 Task: Change  the formatting of the data to Which is  Less than 5, In conditional formating, put the option 'Green Fill with Dark Green Text. . 'In the sheet   Inspire Sales   book
Action: Mouse moved to (143, 61)
Screenshot: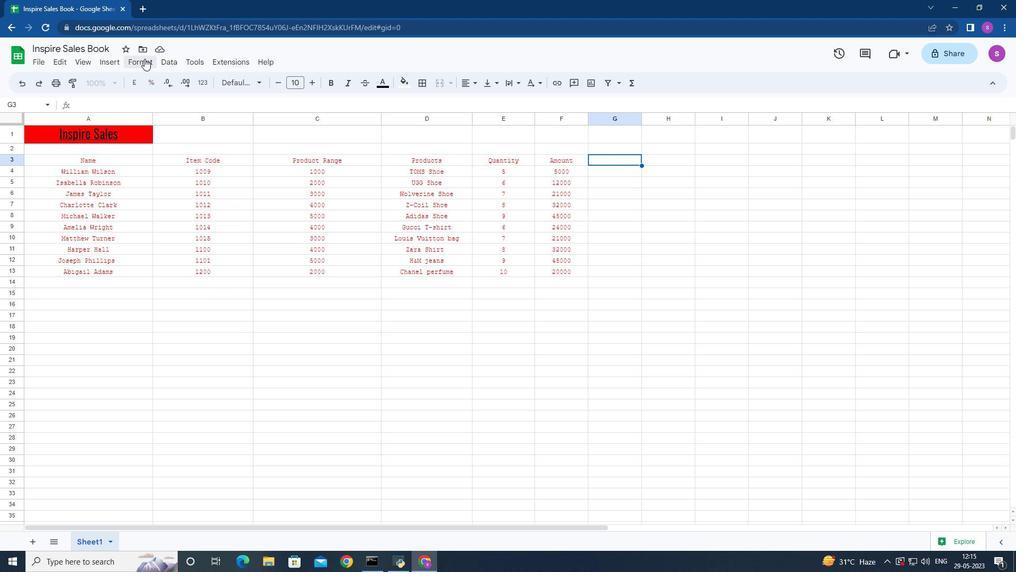 
Action: Mouse pressed left at (143, 61)
Screenshot: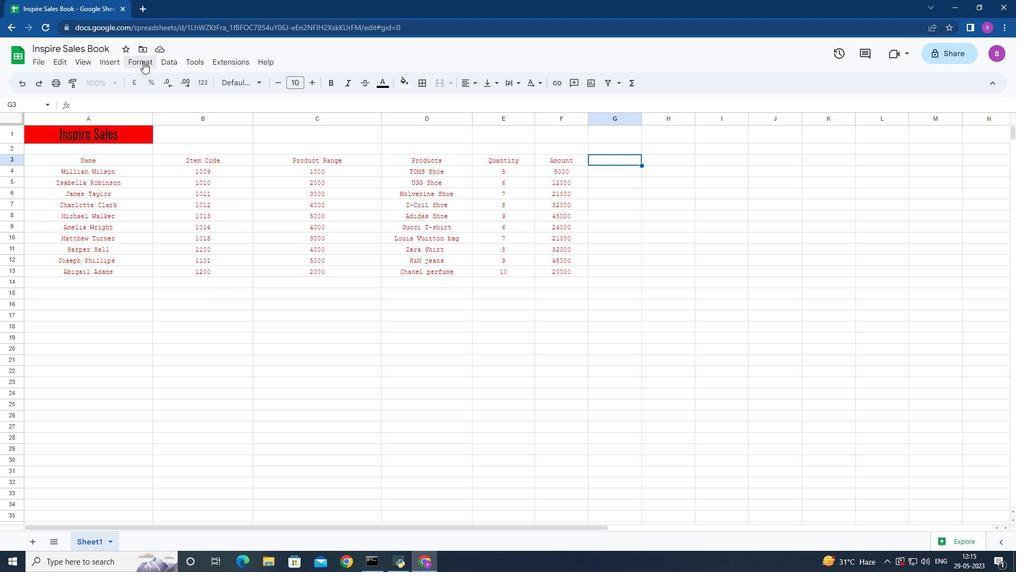 
Action: Mouse moved to (217, 238)
Screenshot: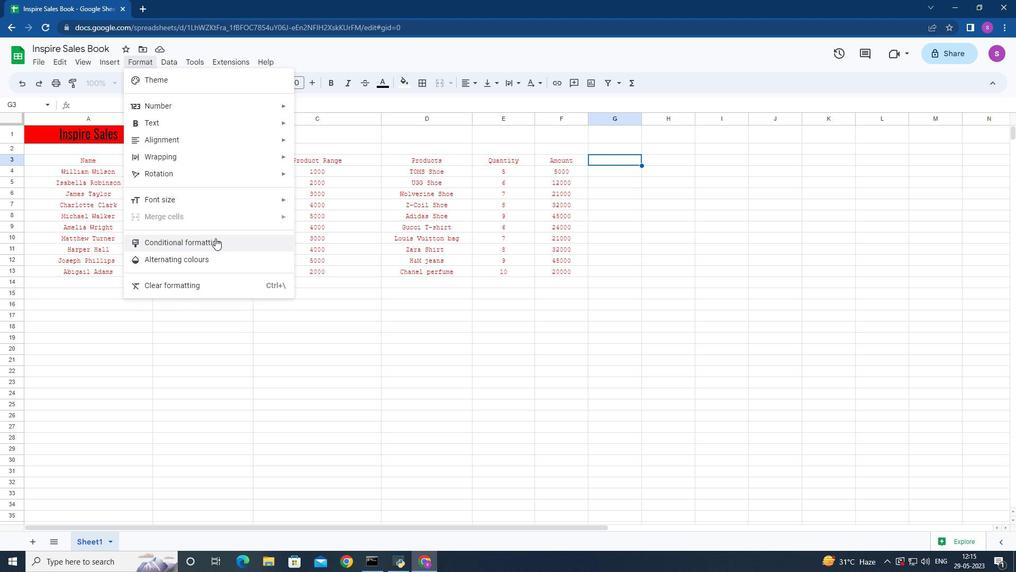 
Action: Mouse pressed left at (217, 238)
Screenshot: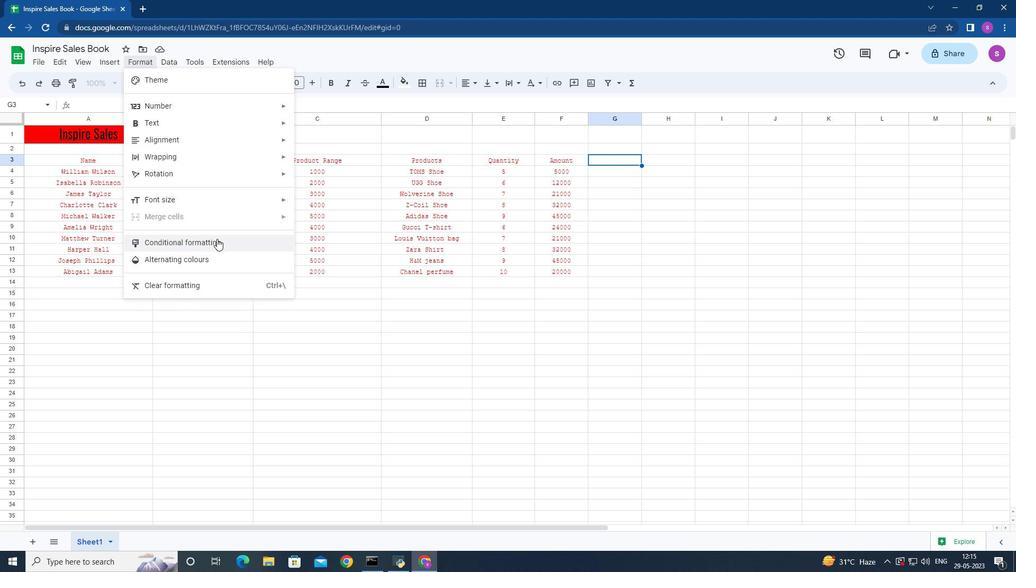 
Action: Mouse moved to (930, 118)
Screenshot: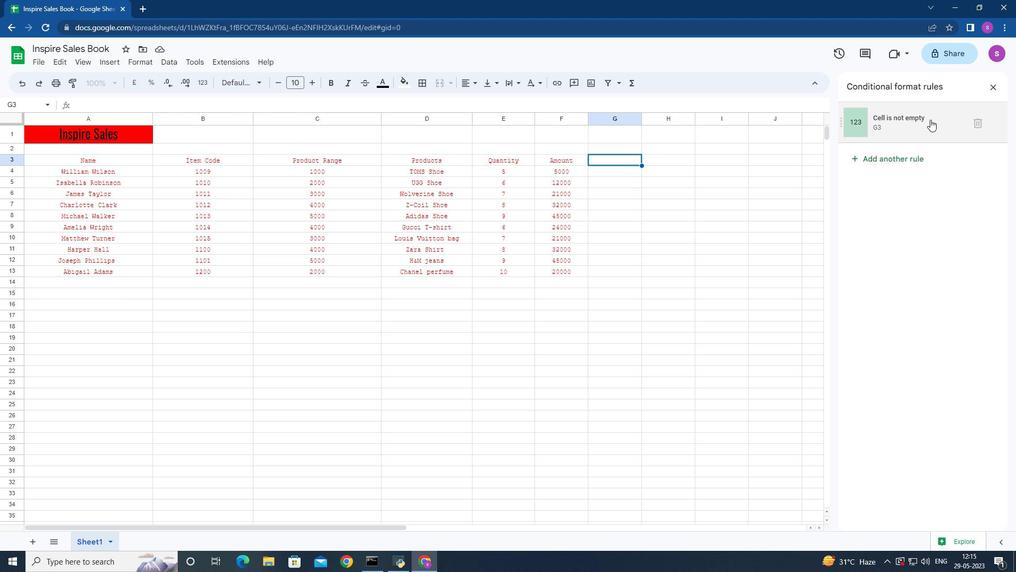
Action: Mouse pressed left at (930, 118)
Screenshot: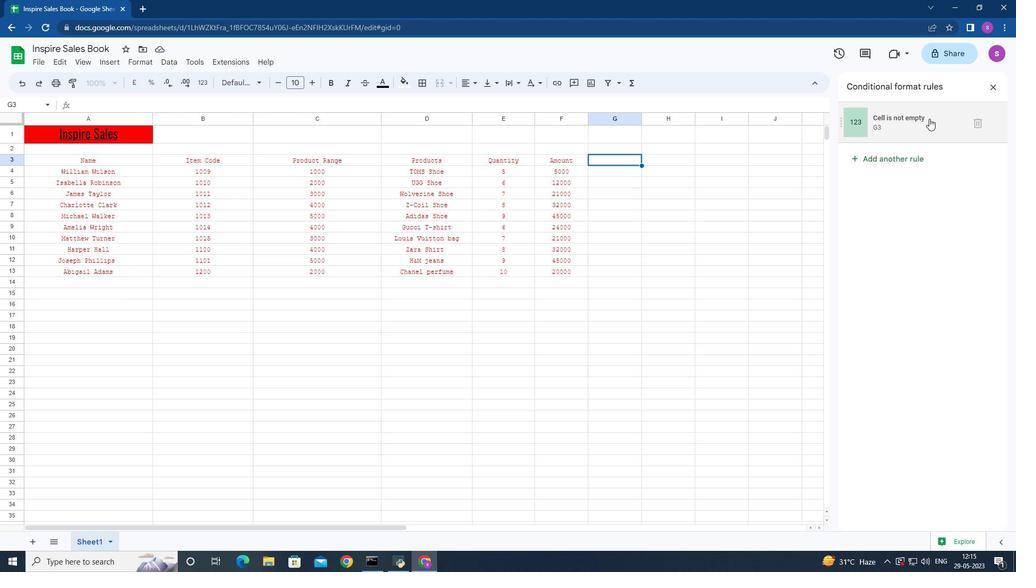 
Action: Mouse moved to (989, 225)
Screenshot: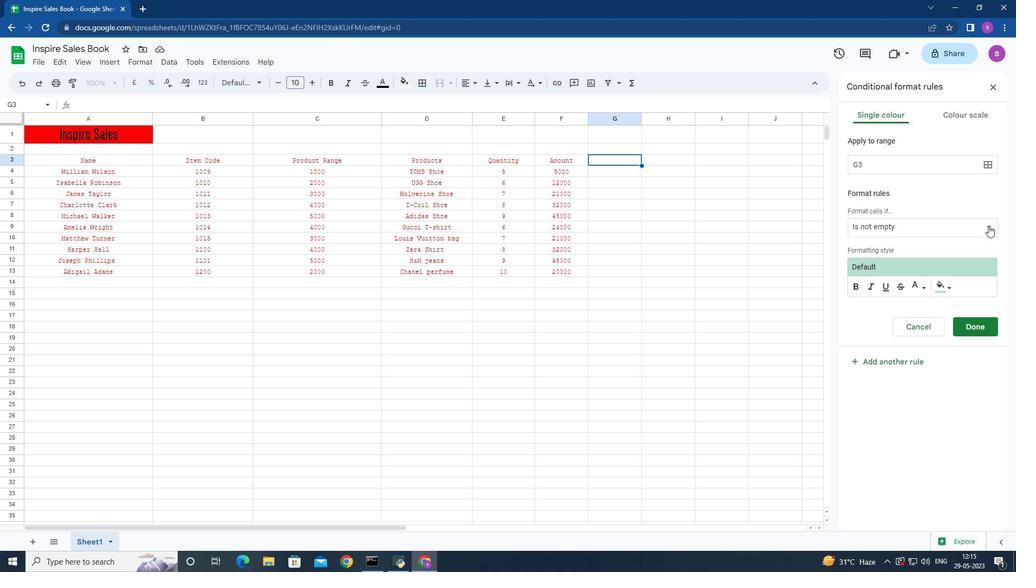 
Action: Mouse pressed left at (989, 225)
Screenshot: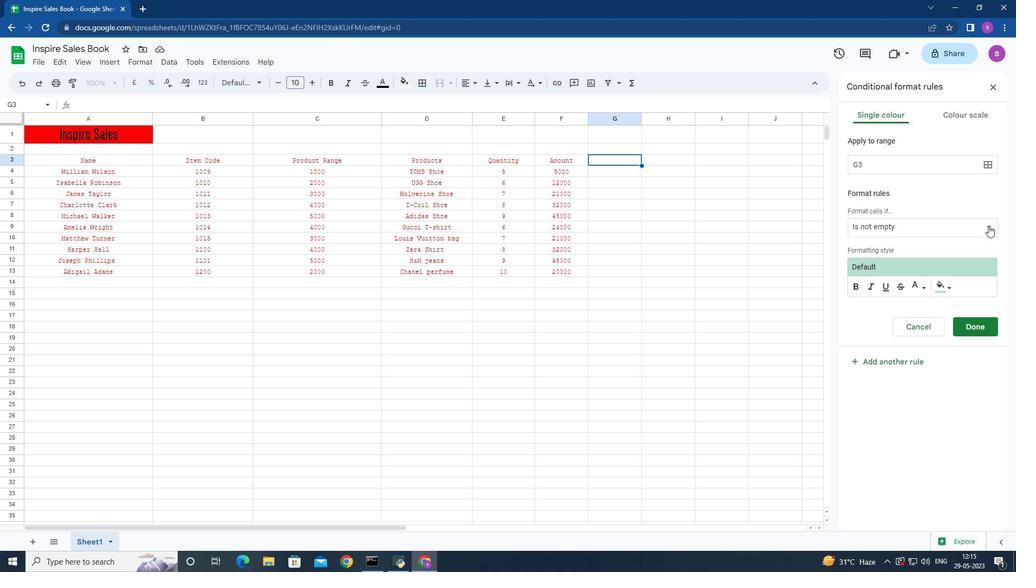 
Action: Mouse moved to (921, 429)
Screenshot: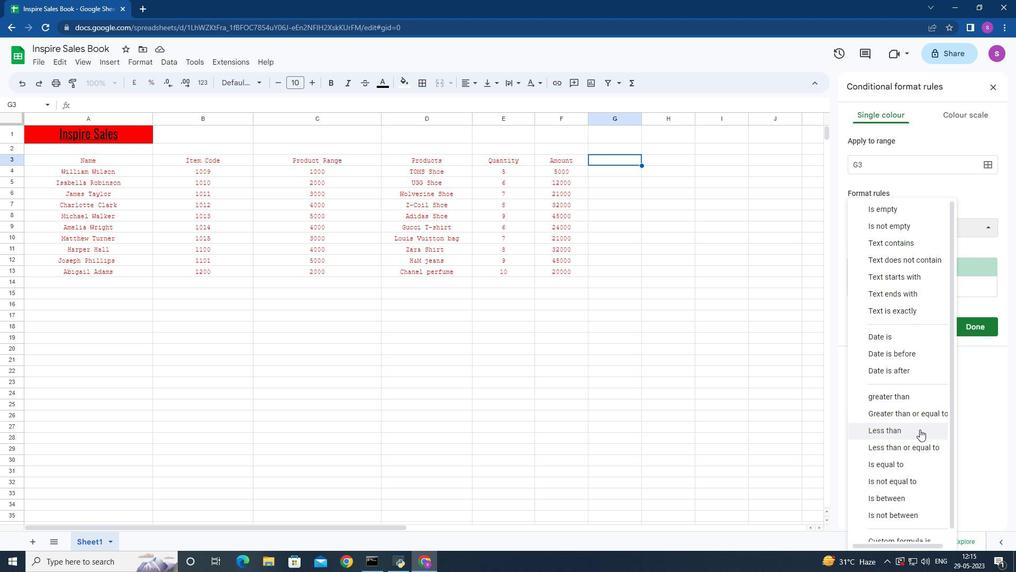 
Action: Mouse pressed left at (921, 429)
Screenshot: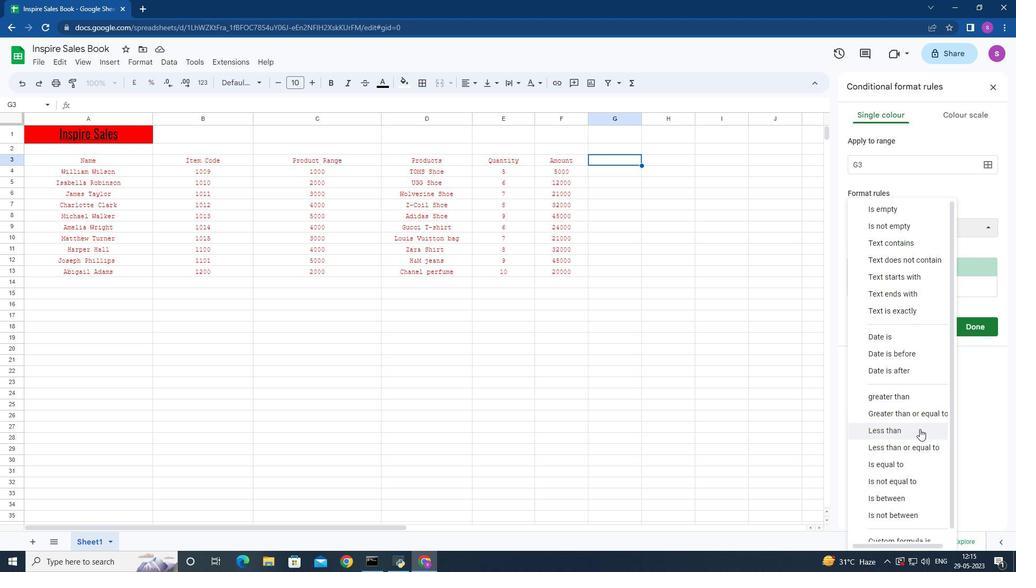 
Action: Mouse moved to (888, 252)
Screenshot: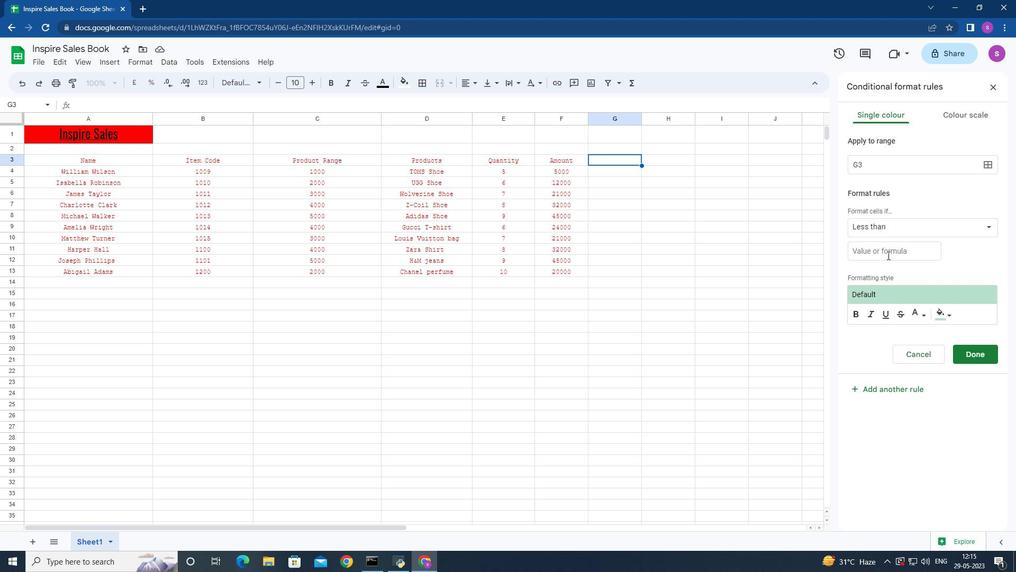 
Action: Mouse pressed left at (888, 252)
Screenshot: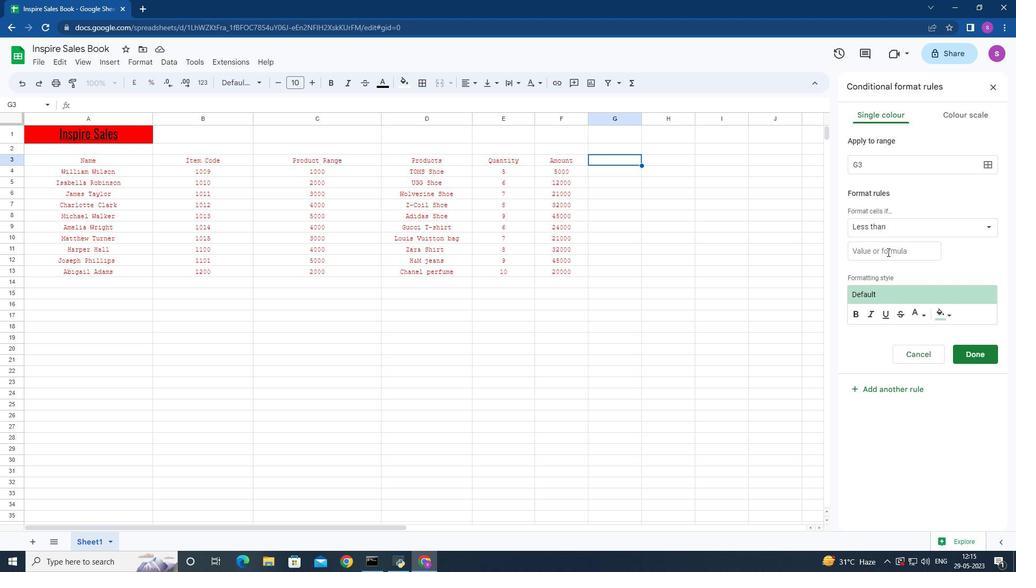 
Action: Key pressed 5
Screenshot: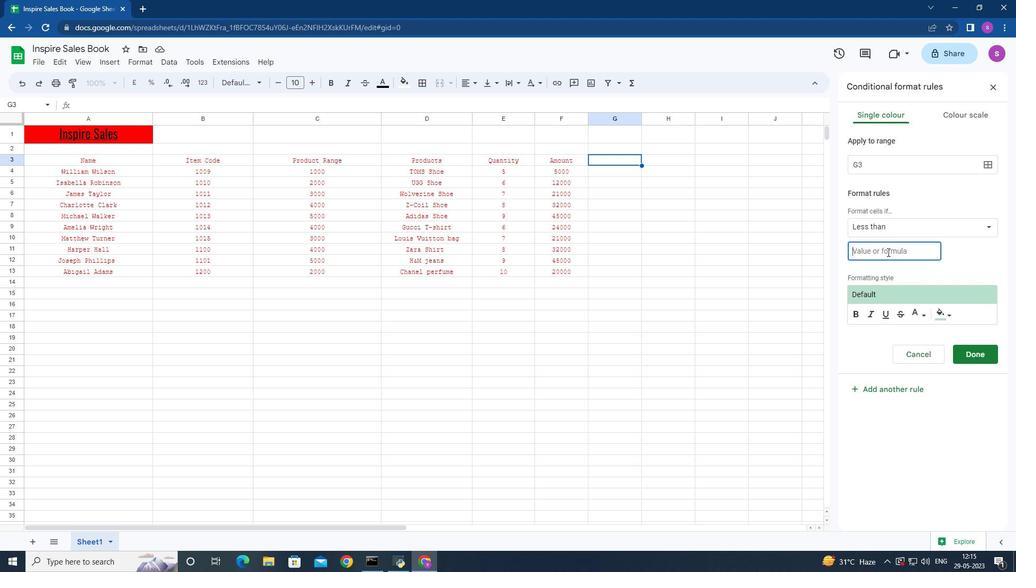 
Action: Mouse moved to (948, 314)
Screenshot: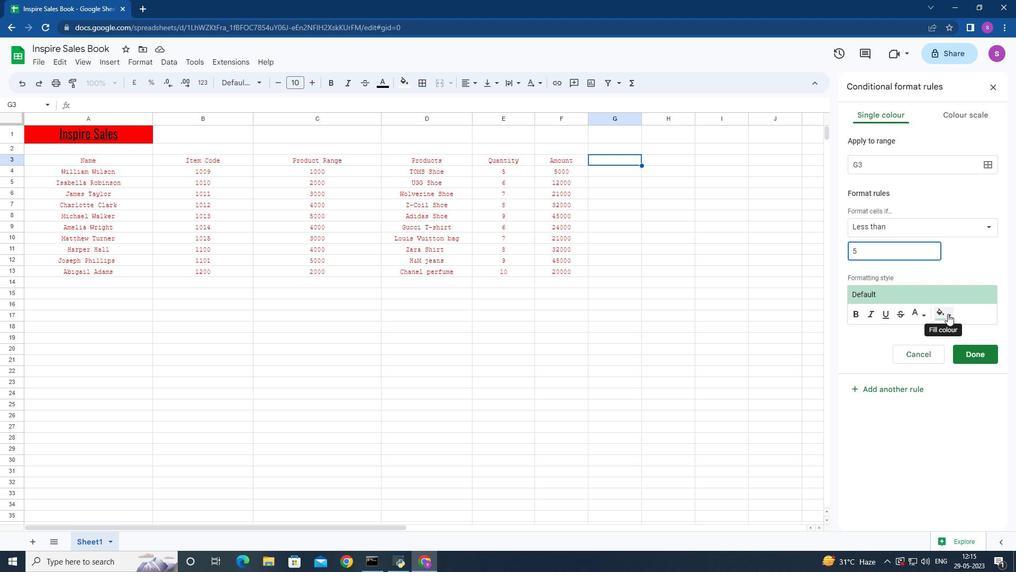 
Action: Mouse pressed left at (948, 314)
Screenshot: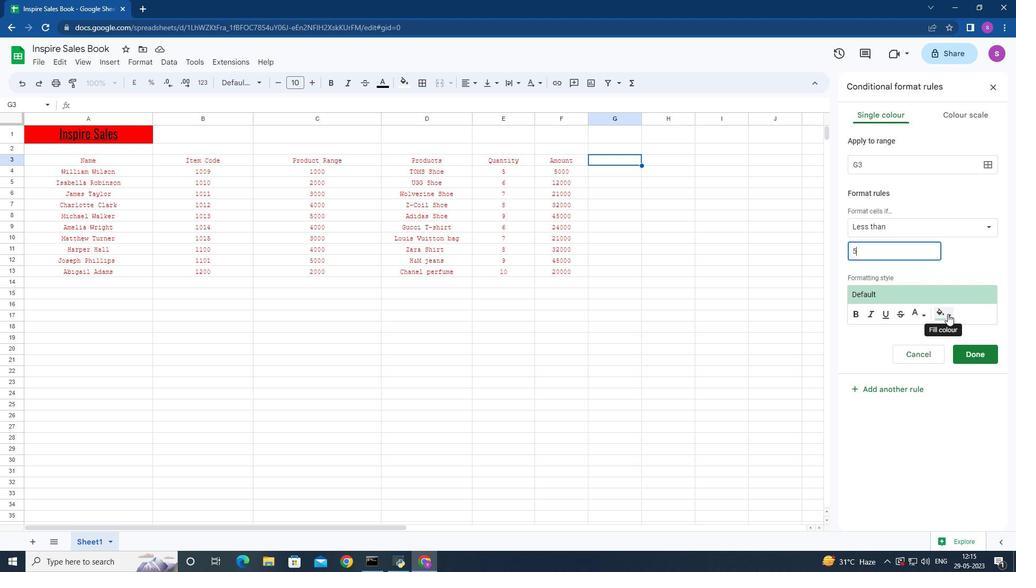 
Action: Mouse moved to (882, 407)
Screenshot: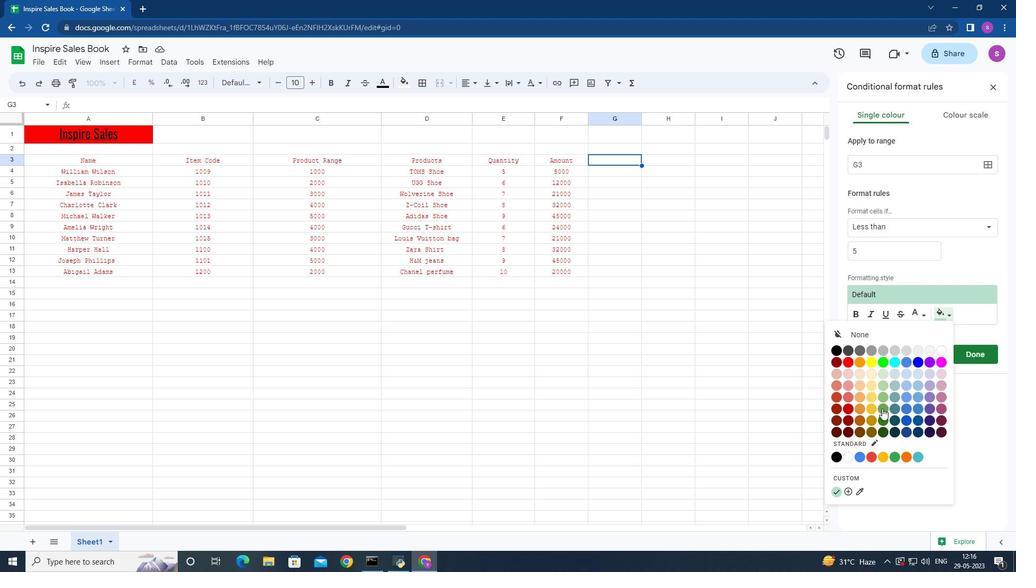 
Action: Mouse pressed left at (882, 407)
Screenshot: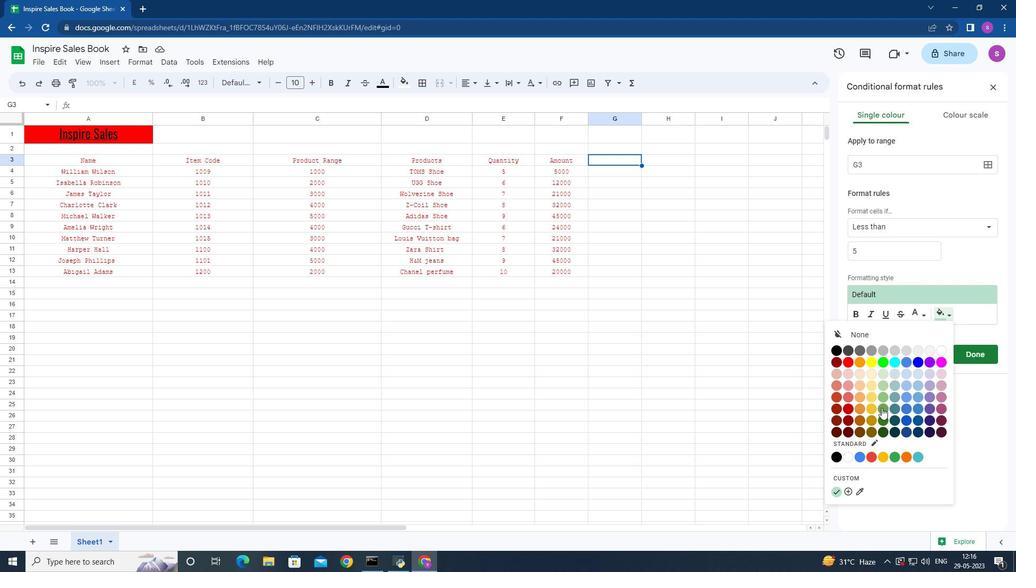 
Action: Mouse moved to (922, 316)
Screenshot: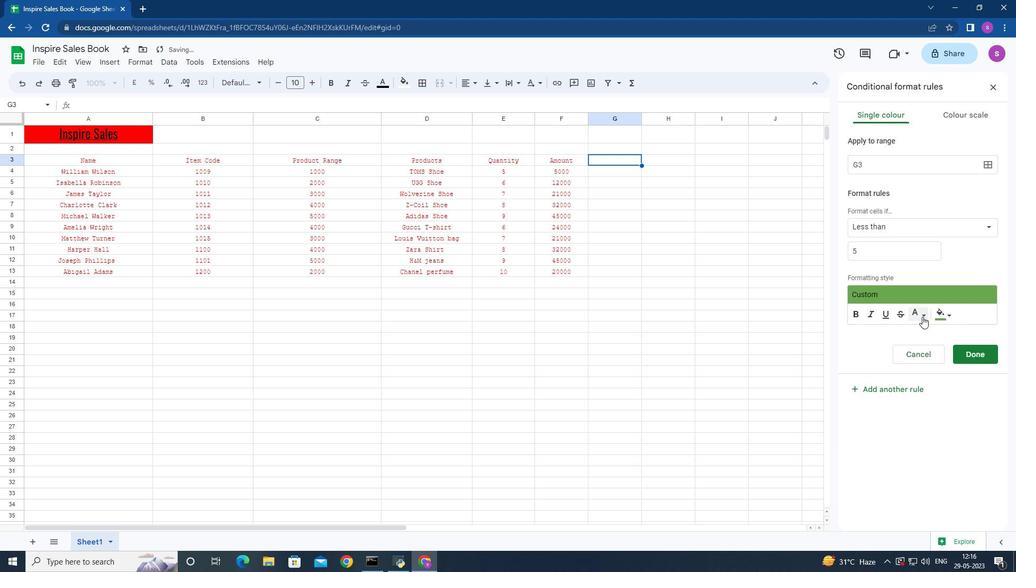 
Action: Mouse pressed left at (922, 316)
Screenshot: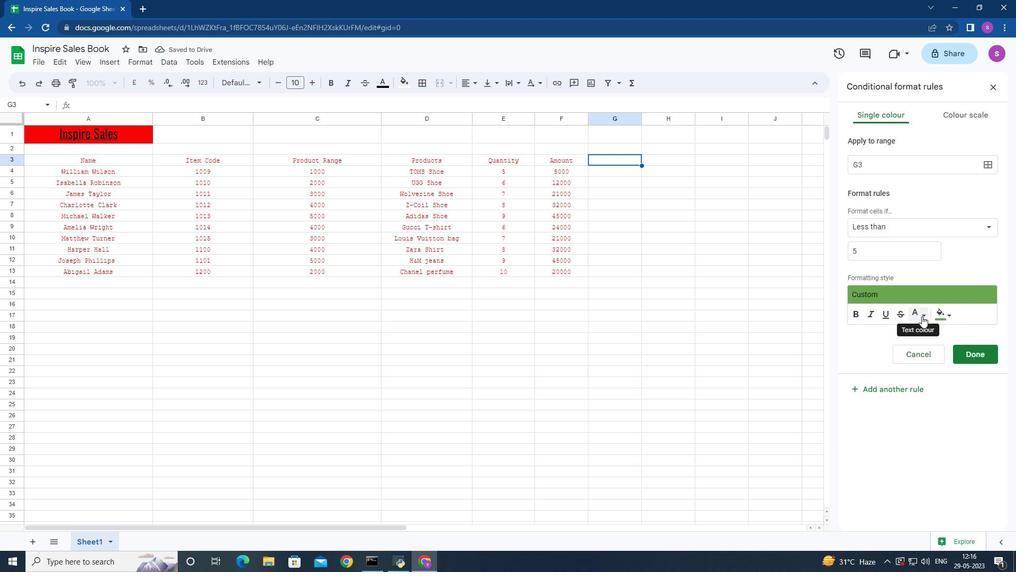 
Action: Mouse moved to (858, 430)
Screenshot: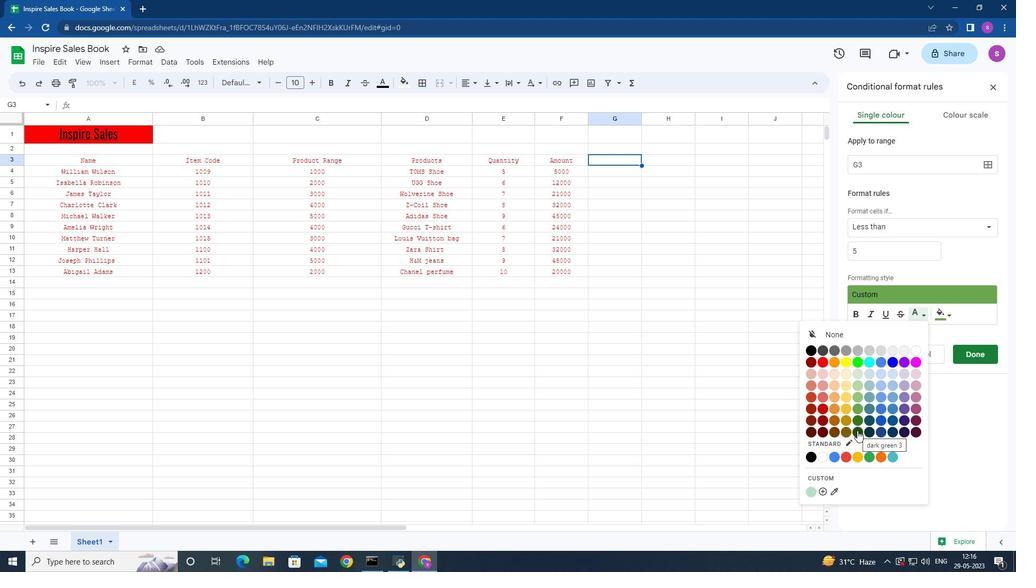 
Action: Mouse pressed left at (858, 430)
Screenshot: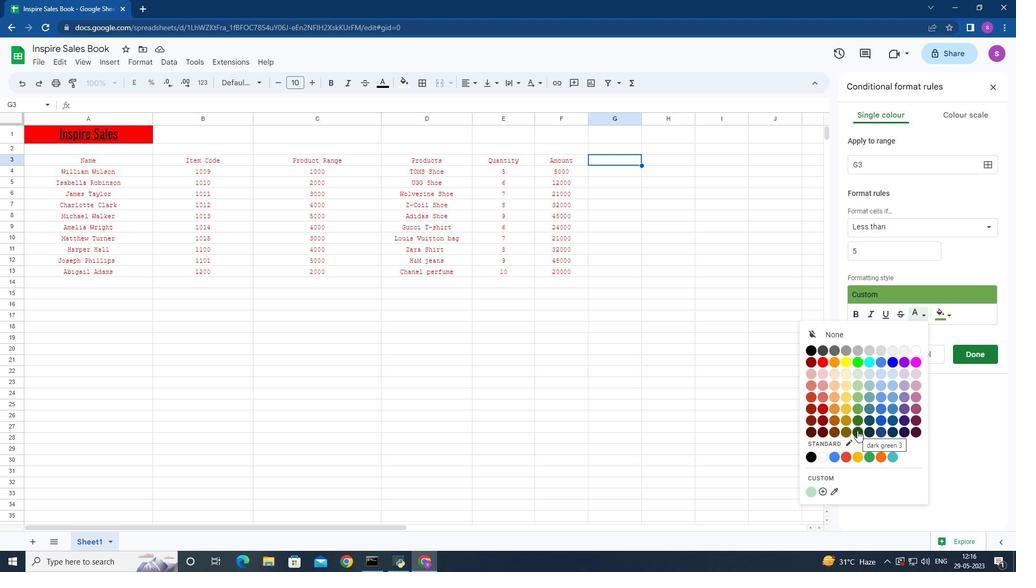 
Action: Mouse moved to (980, 351)
Screenshot: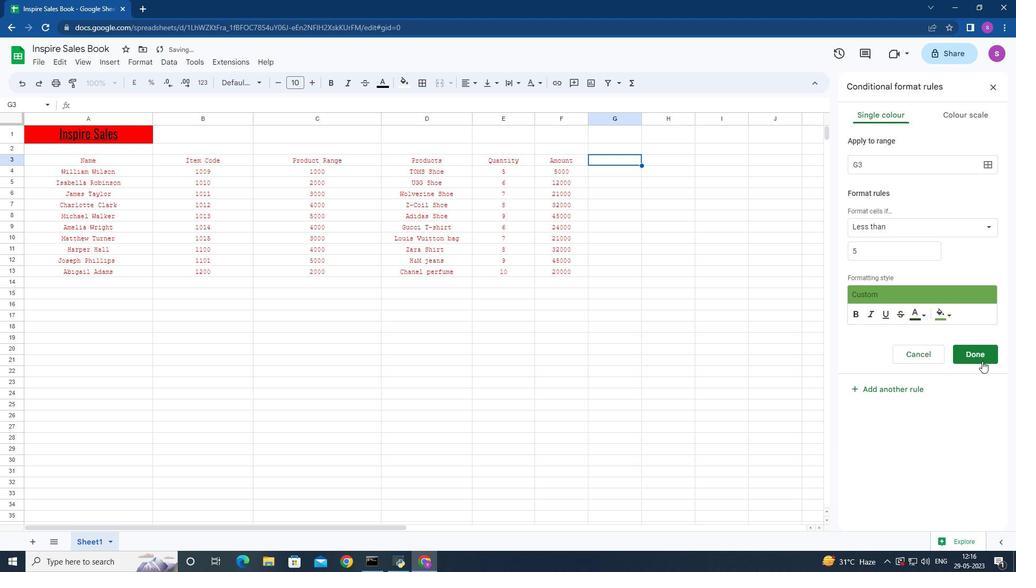 
Action: Mouse pressed left at (980, 351)
Screenshot: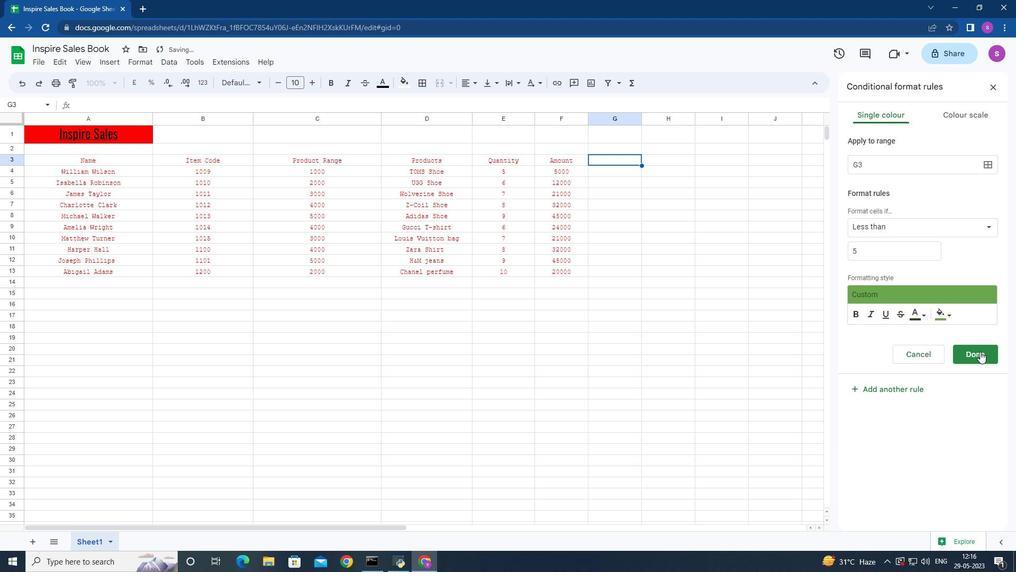 
Action: Mouse moved to (935, 123)
Screenshot: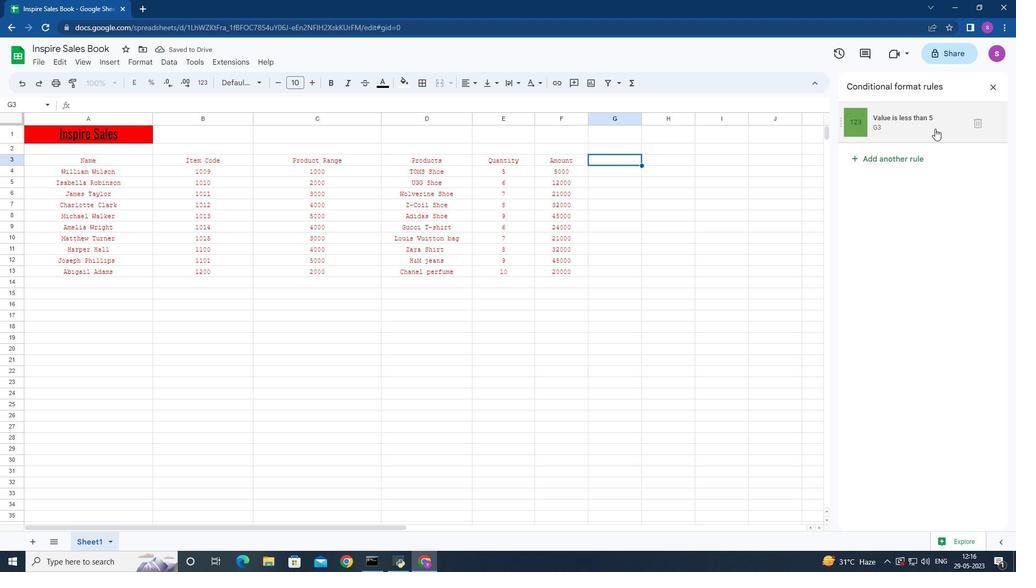
Action: Mouse pressed left at (935, 123)
Screenshot: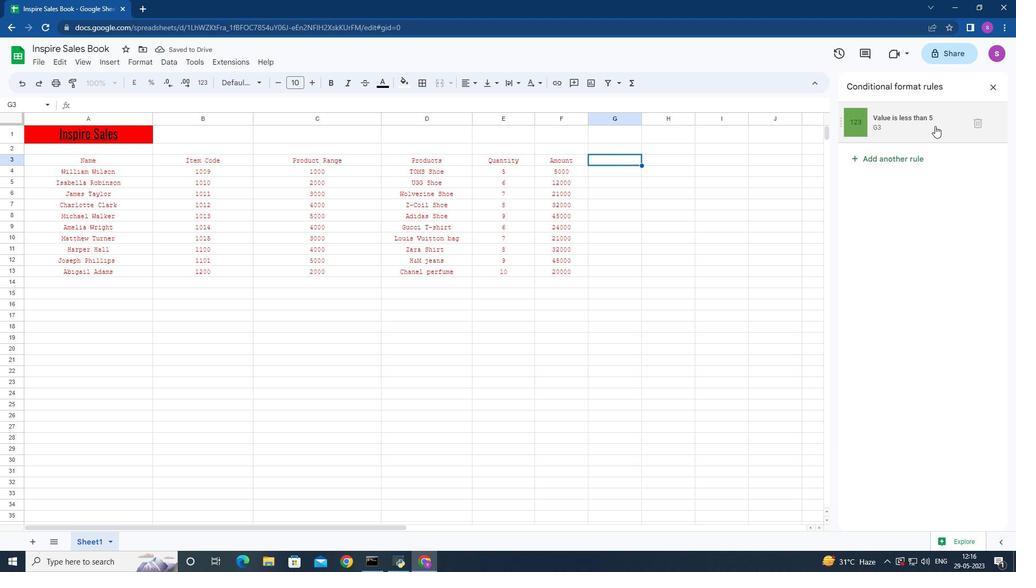 
Action: Mouse moved to (978, 225)
Screenshot: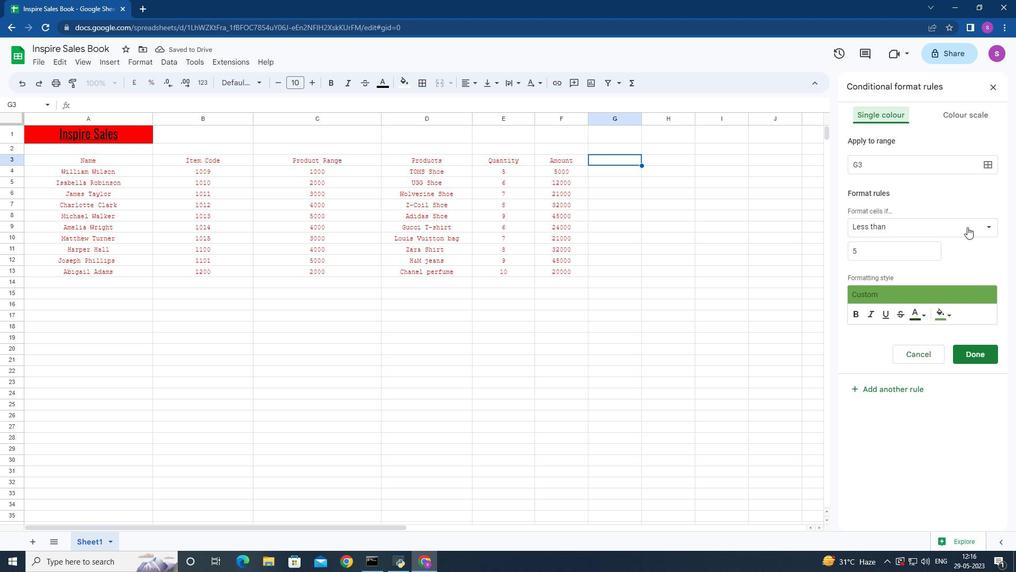 
Action: Mouse pressed left at (978, 225)
Screenshot: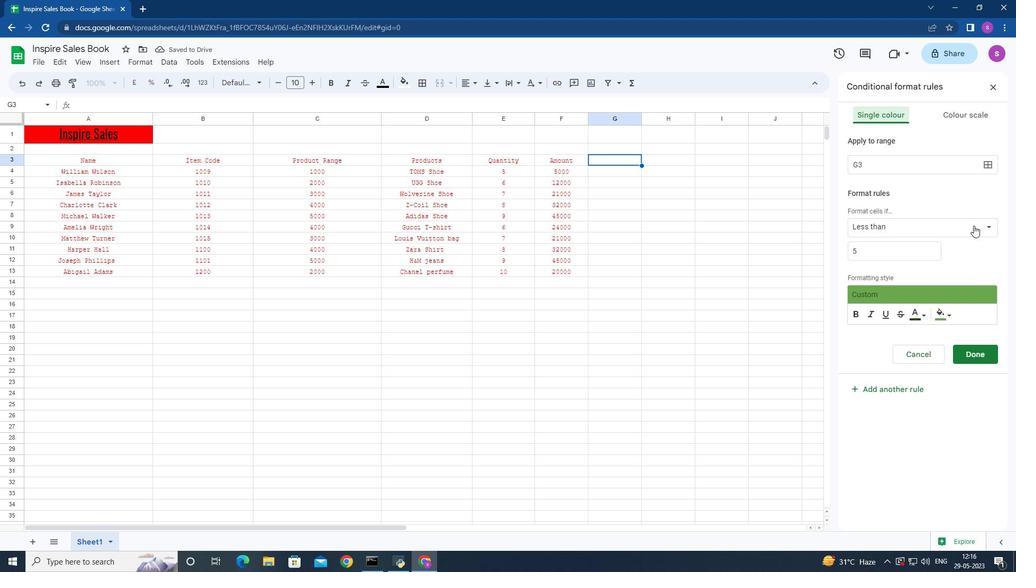
Action: Mouse moved to (922, 269)
Screenshot: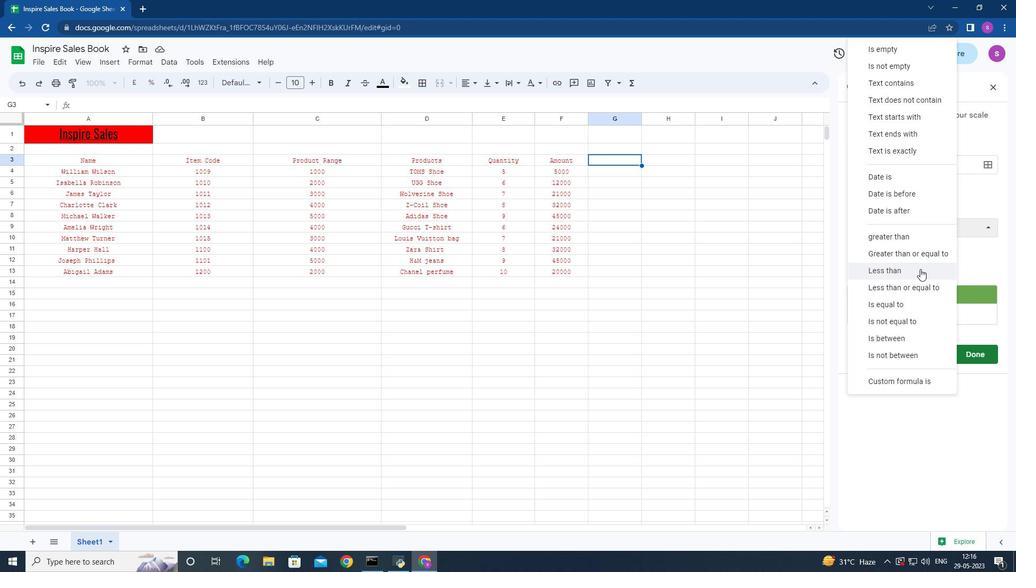 
Action: Mouse pressed left at (922, 269)
Screenshot: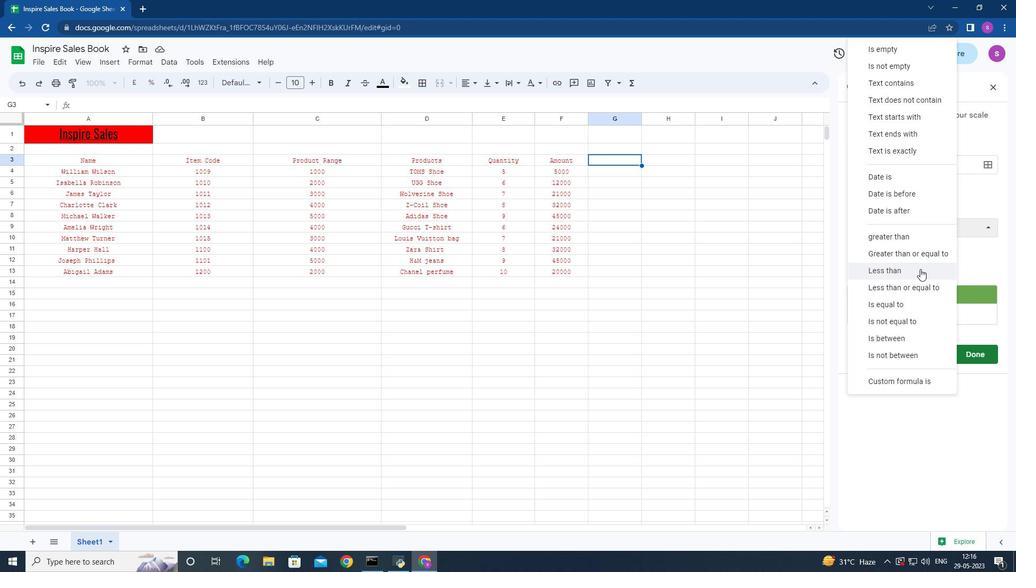 
Action: Mouse moved to (907, 257)
Screenshot: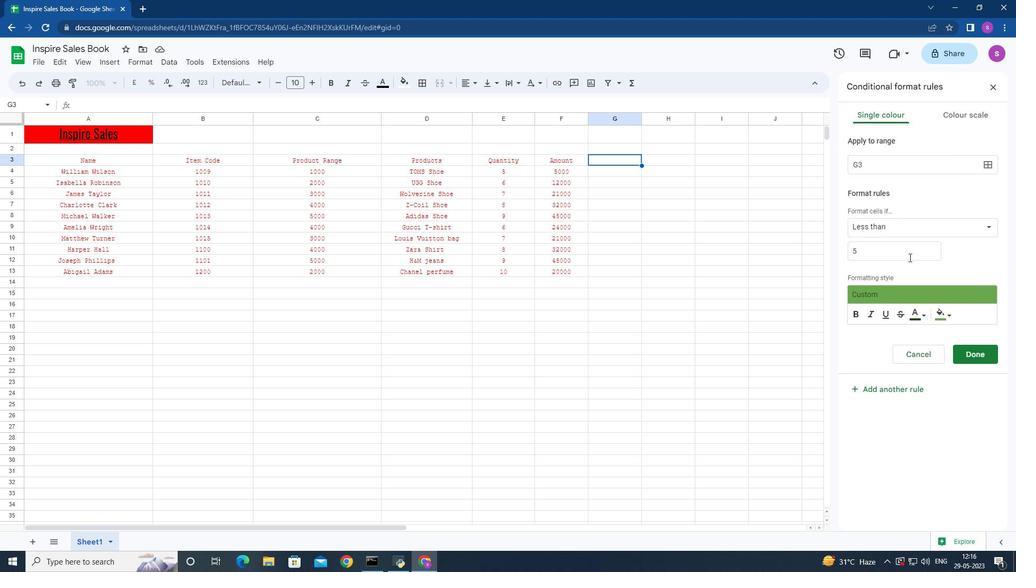 
Action: Mouse pressed left at (907, 257)
Screenshot: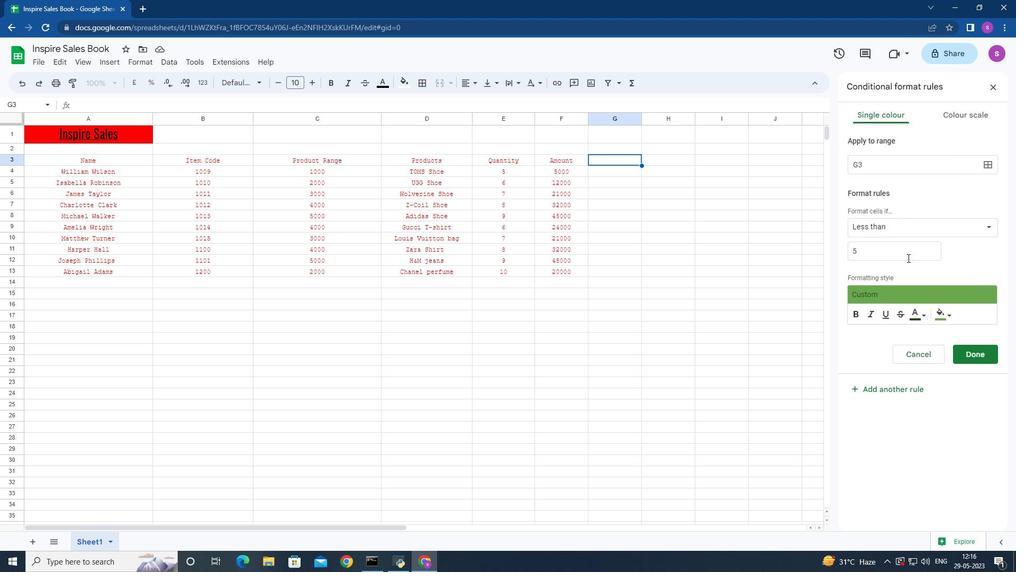 
Action: Mouse moved to (906, 257)
Screenshot: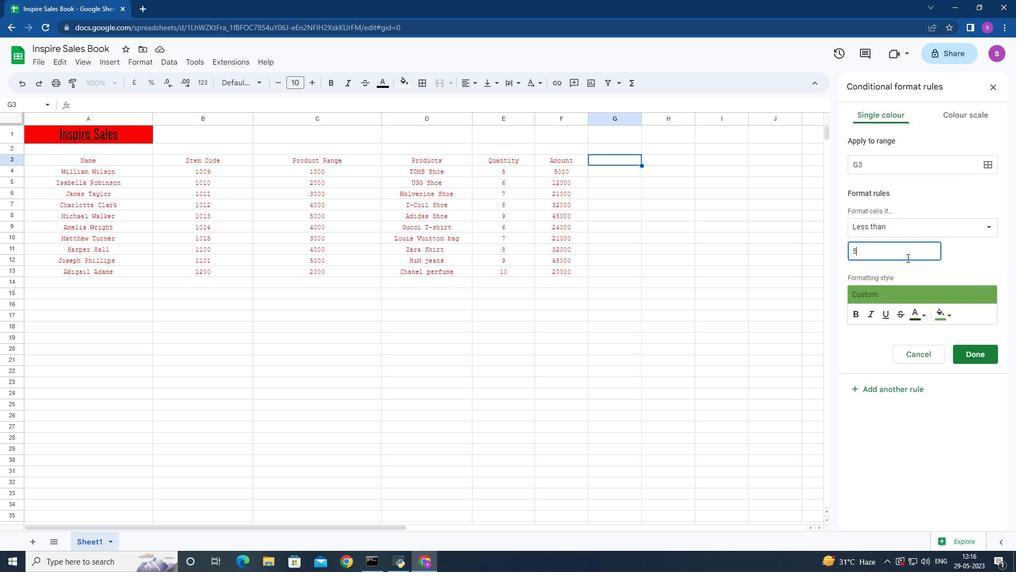 
Action: Key pressed <Key.backspace>
Screenshot: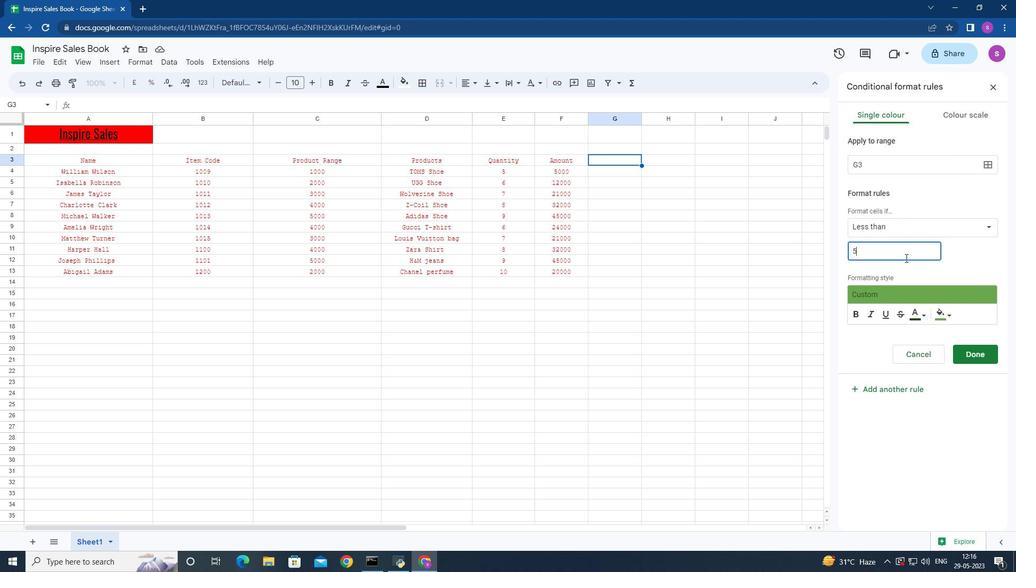 
Action: Mouse moved to (513, 169)
Screenshot: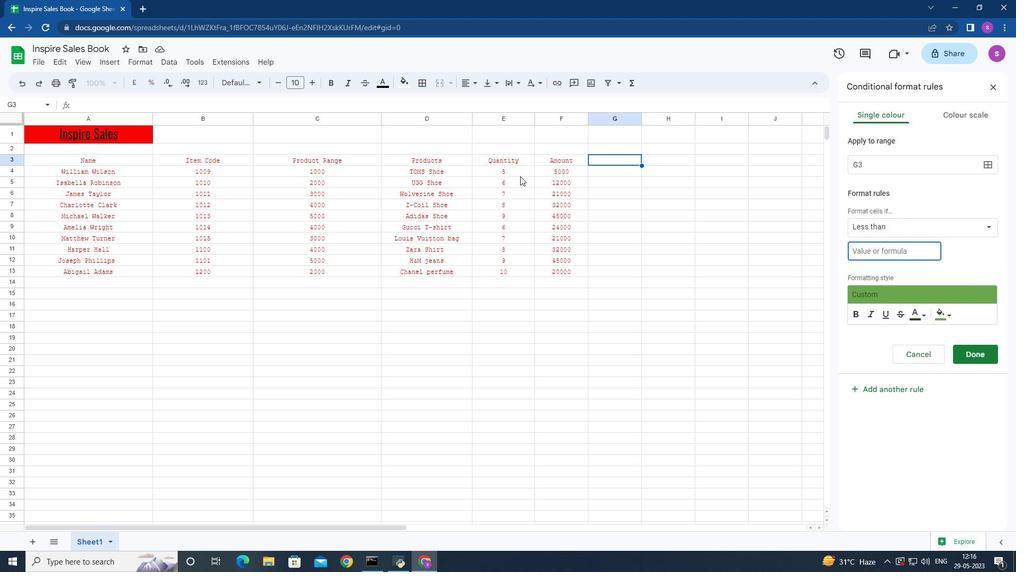 
Action: Mouse pressed left at (513, 169)
Screenshot: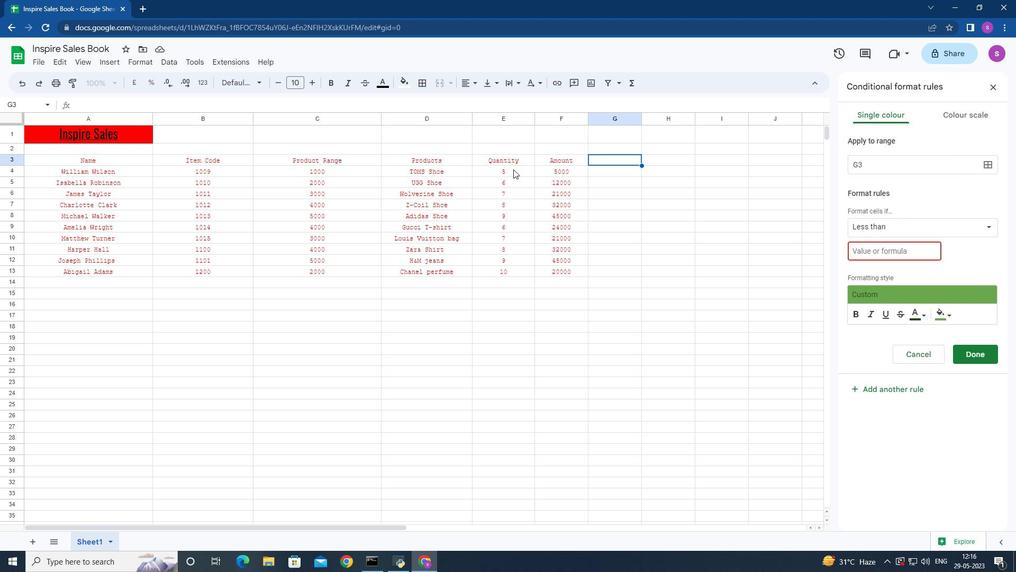 
Action: Mouse moved to (881, 258)
Screenshot: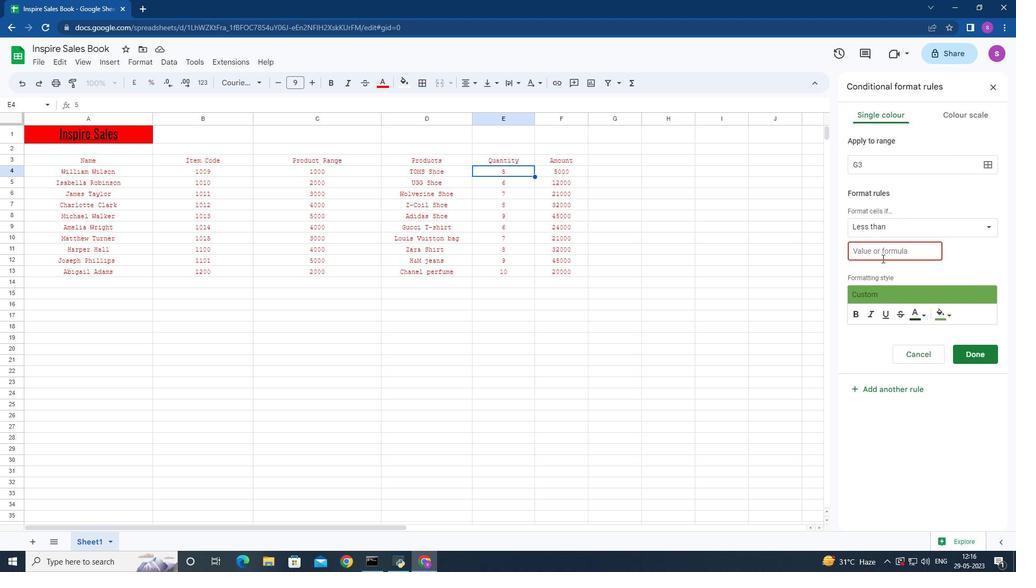 
Action: Key pressed 5
Screenshot: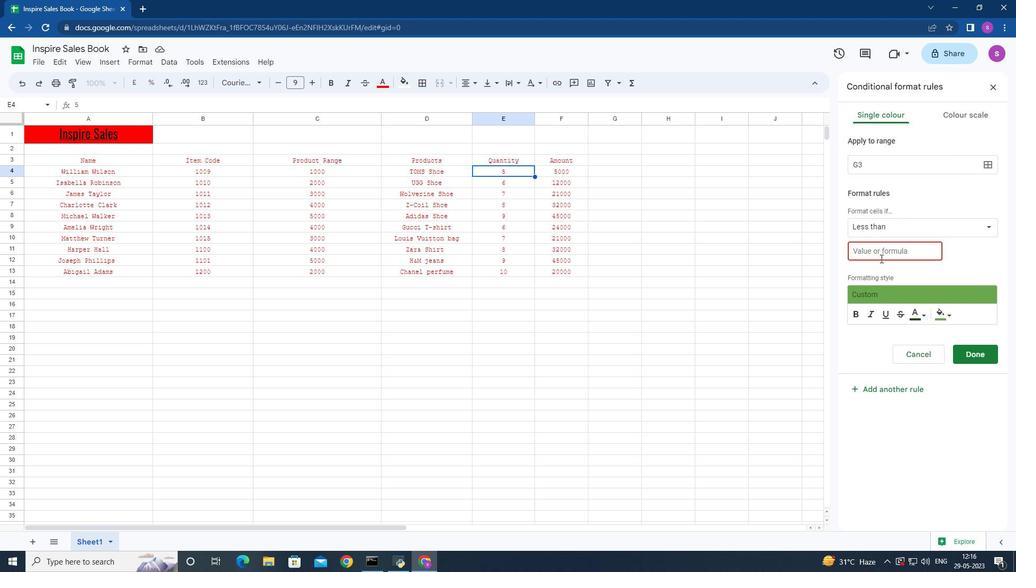 
Action: Mouse moved to (888, 254)
Screenshot: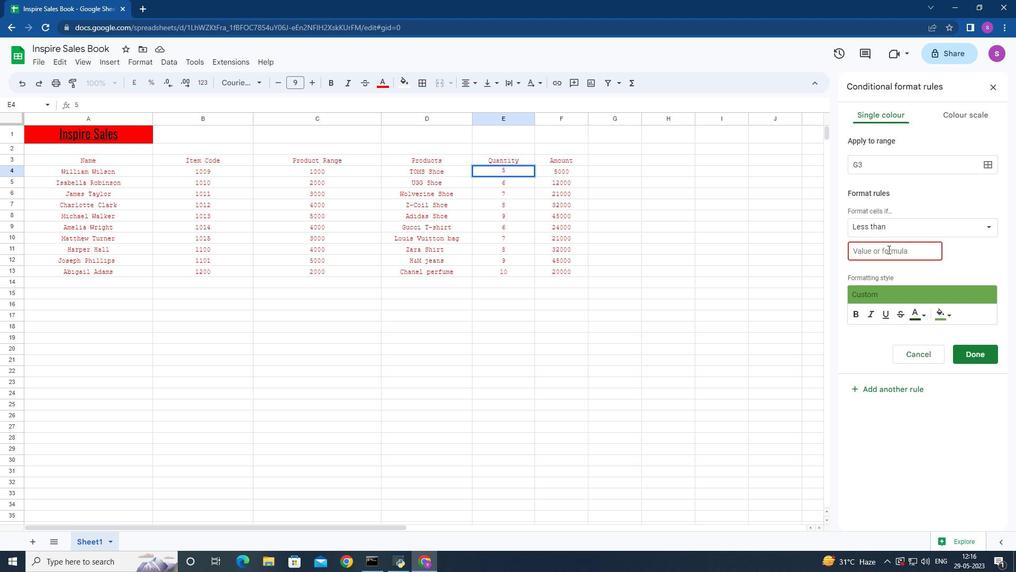 
Action: Mouse pressed left at (888, 254)
Screenshot: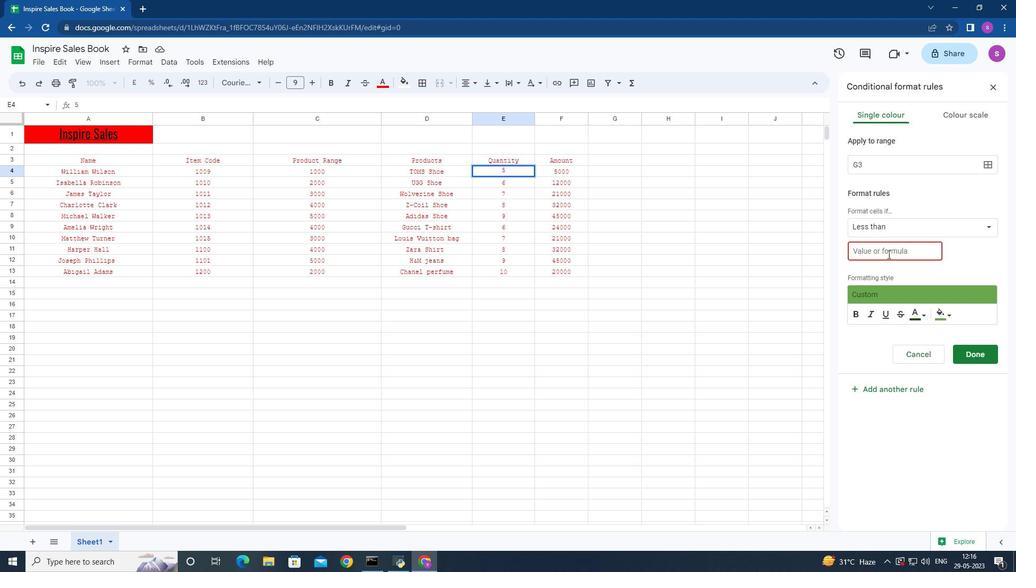 
Action: Mouse moved to (520, 168)
Screenshot: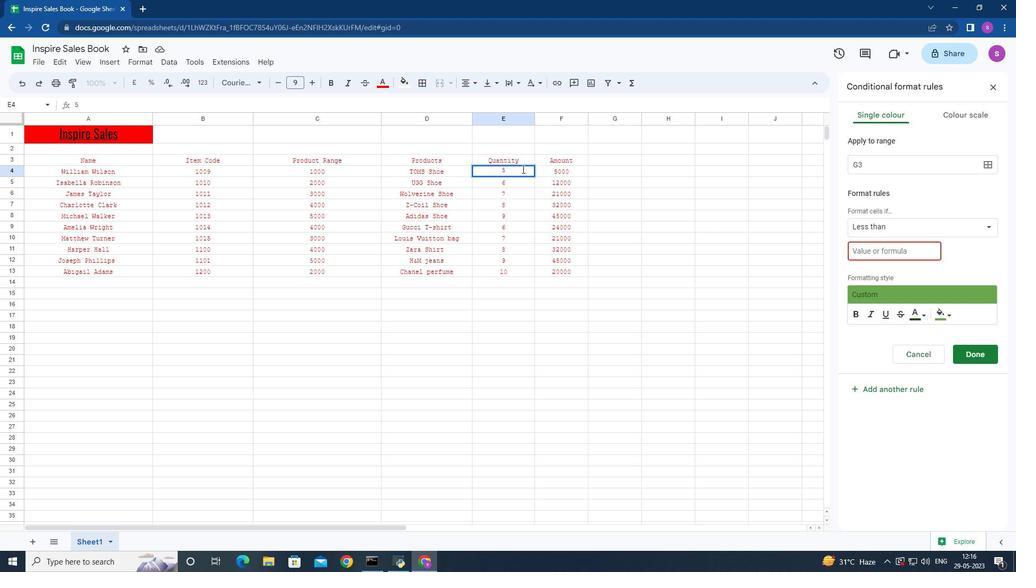 
Action: Mouse pressed left at (520, 168)
Screenshot: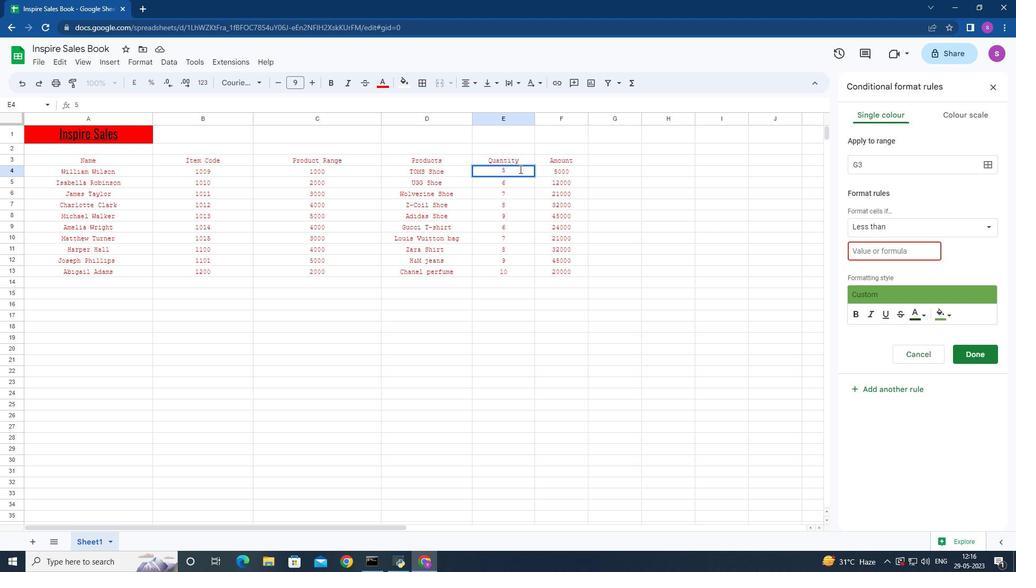 
Action: Mouse moved to (871, 252)
Screenshot: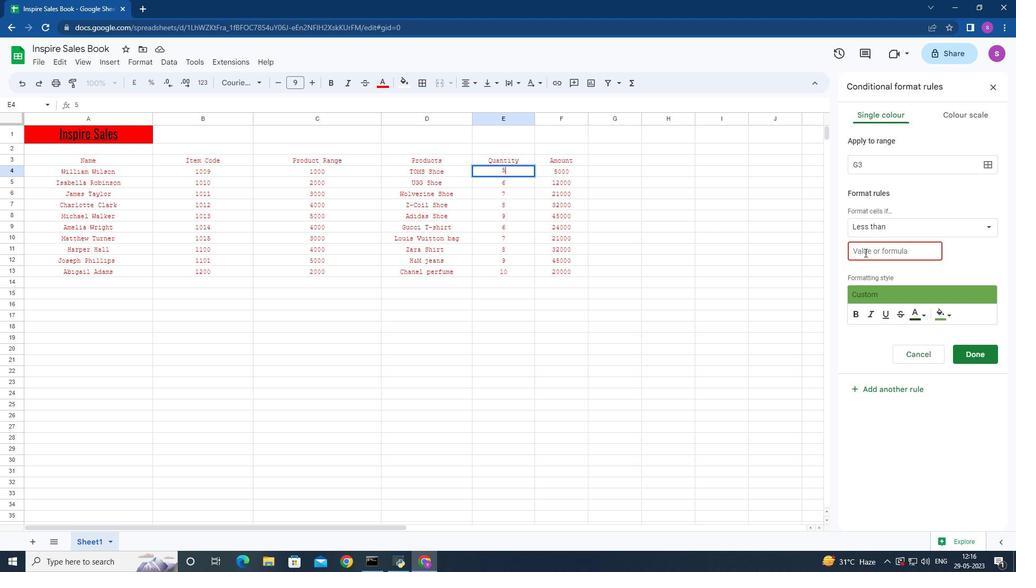 
Action: Mouse pressed left at (871, 252)
Screenshot: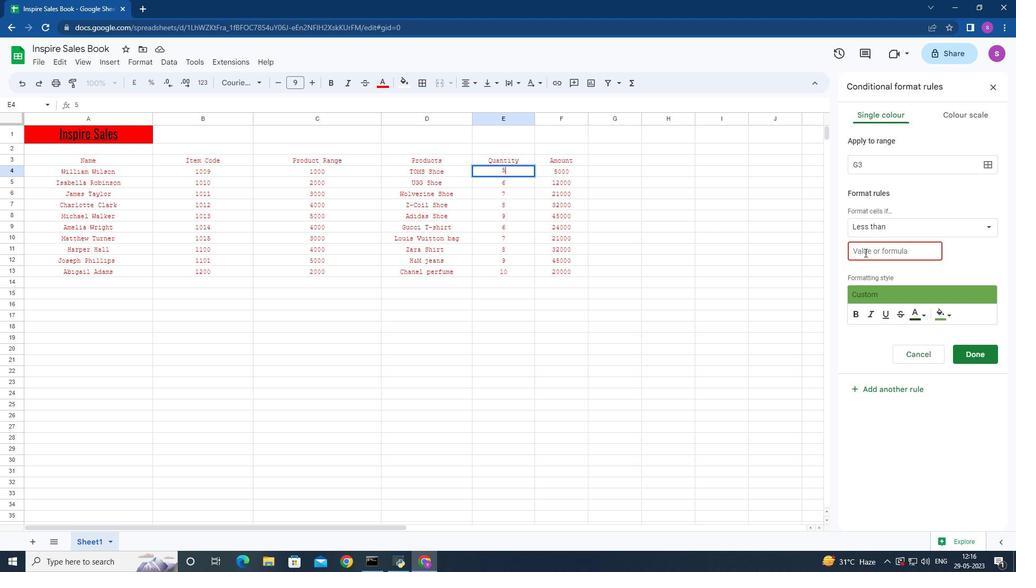 
Action: Mouse moved to (516, 170)
Screenshot: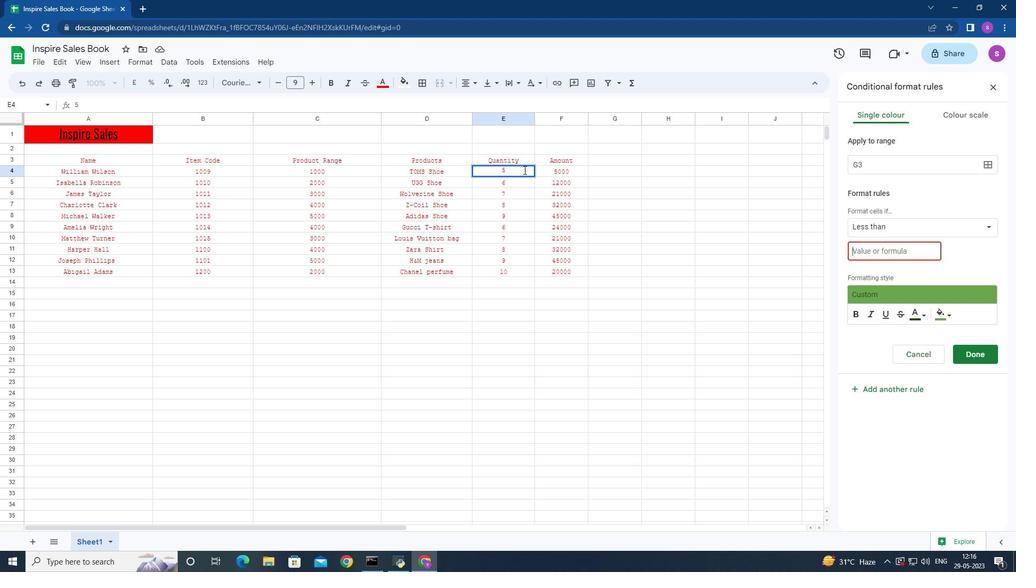 
Action: Mouse pressed left at (516, 170)
Screenshot: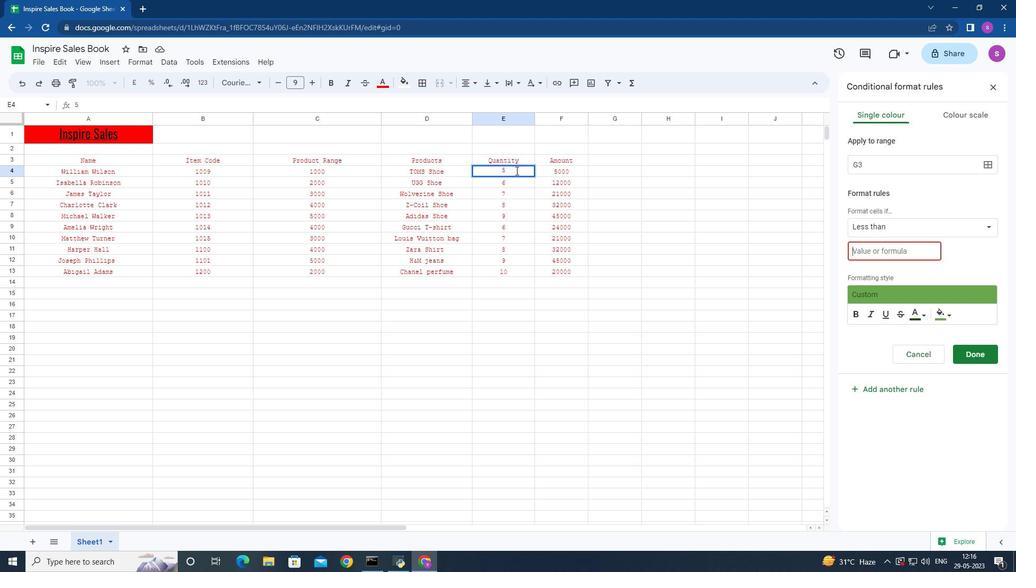 
Action: Mouse moved to (899, 254)
Screenshot: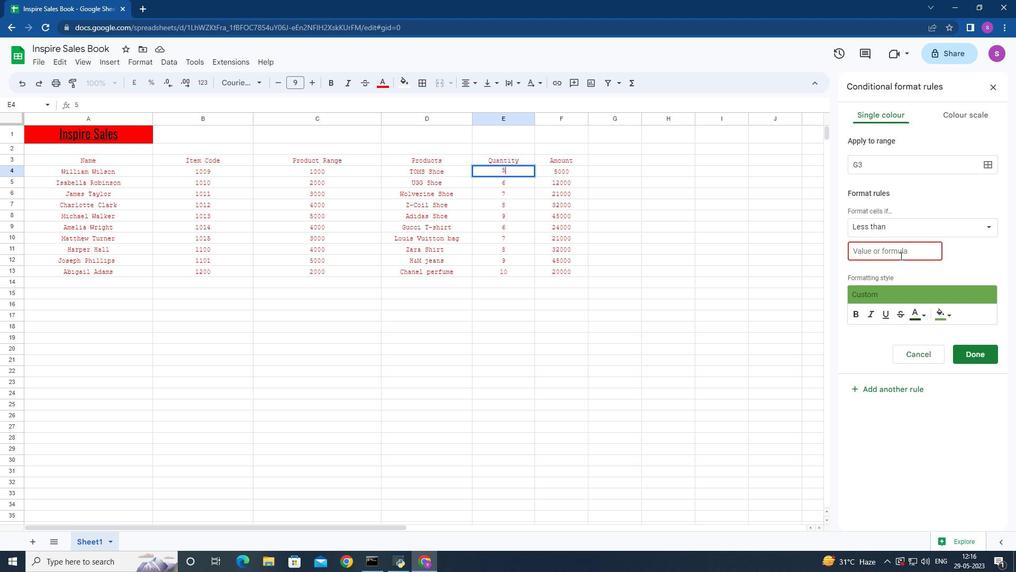 
Action: Mouse pressed left at (899, 254)
Screenshot: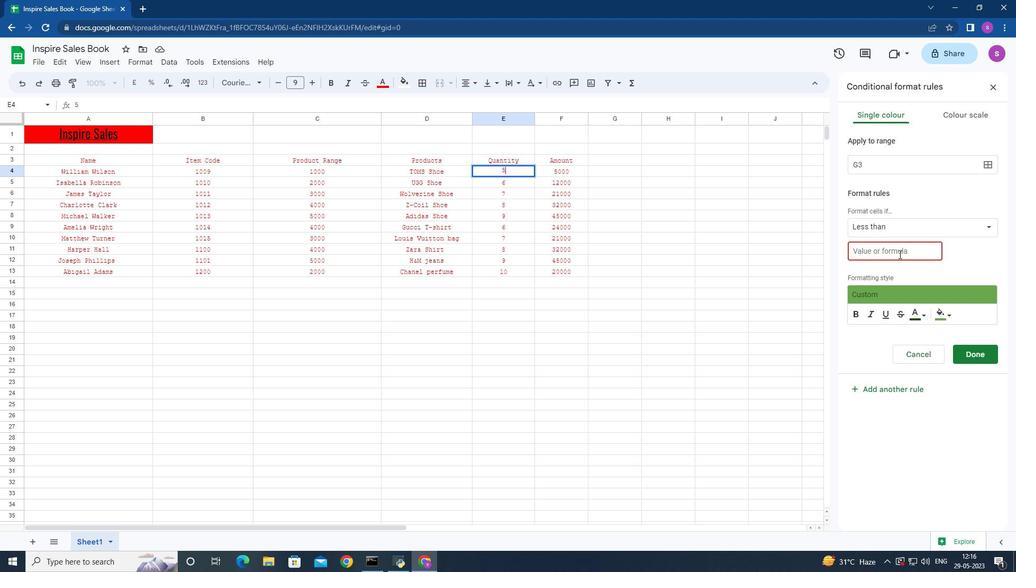 
Action: Key pressed 5
Screenshot: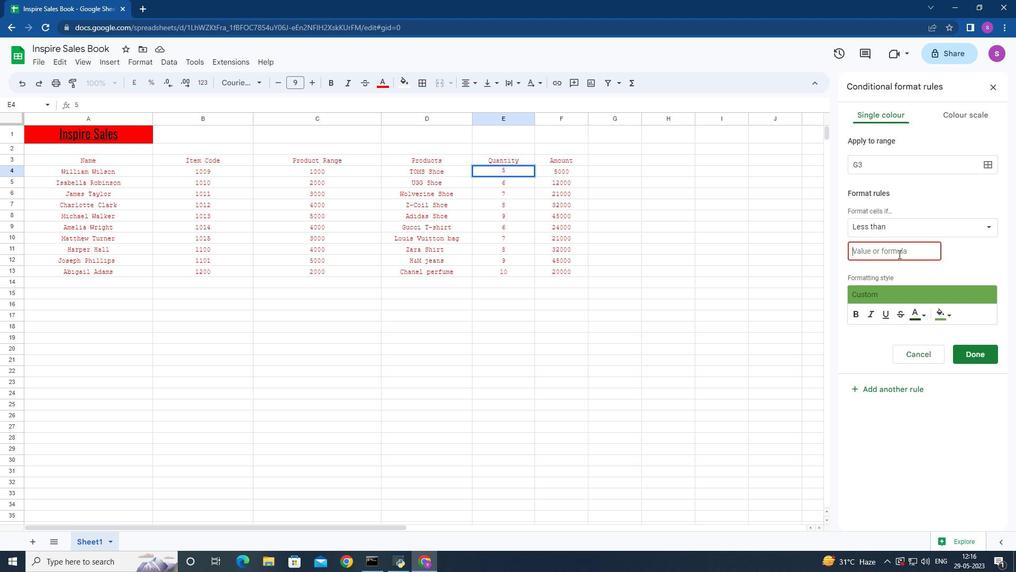 
Action: Mouse moved to (946, 313)
Screenshot: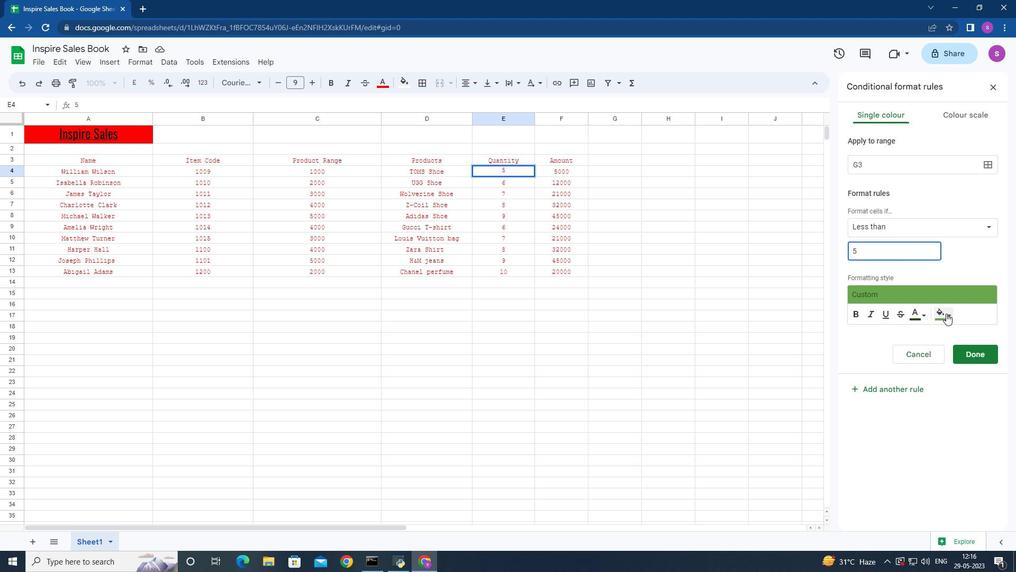
Action: Mouse pressed left at (946, 313)
Screenshot: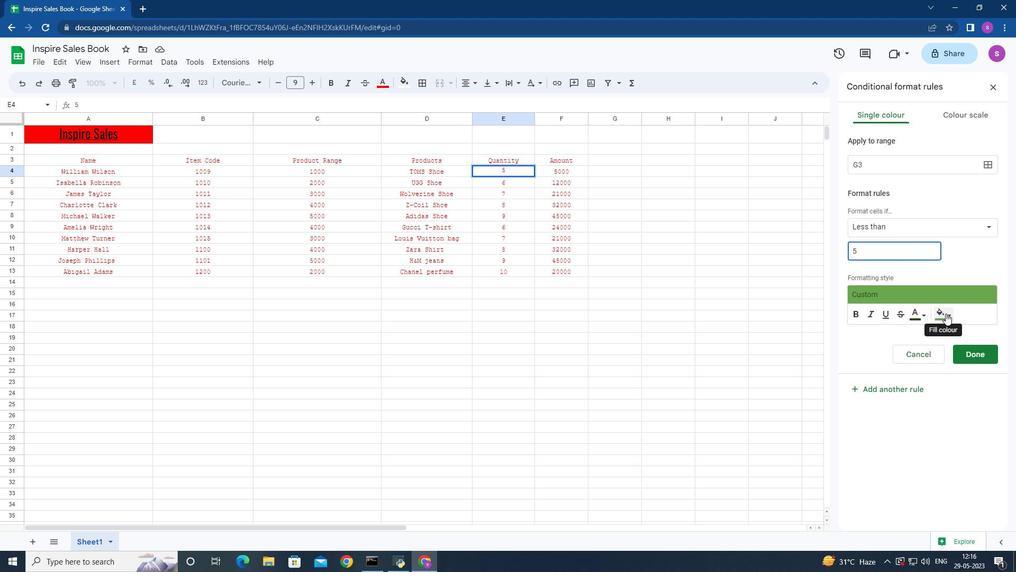 
Action: Mouse moved to (885, 432)
Screenshot: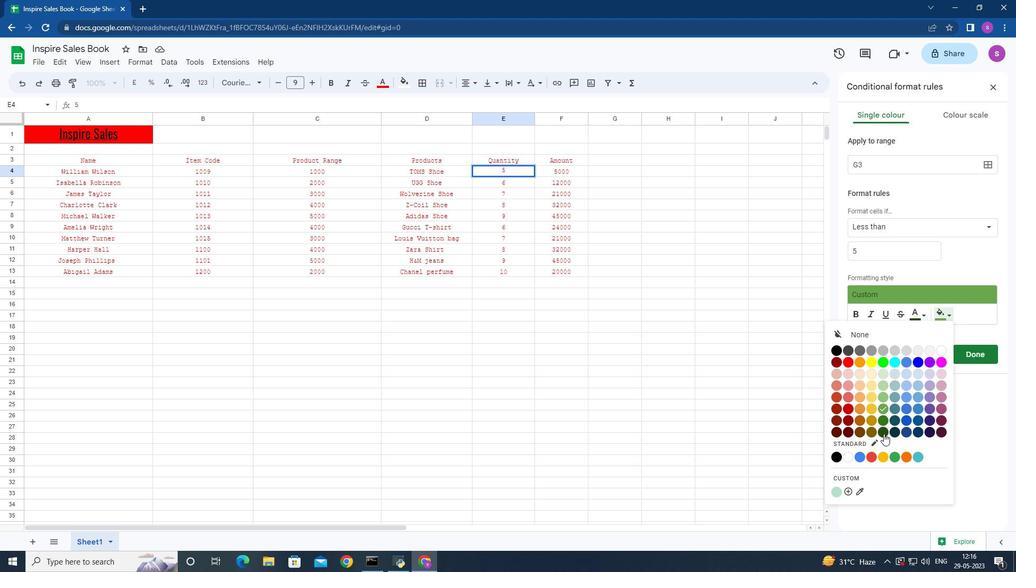 
Action: Mouse pressed left at (885, 432)
Screenshot: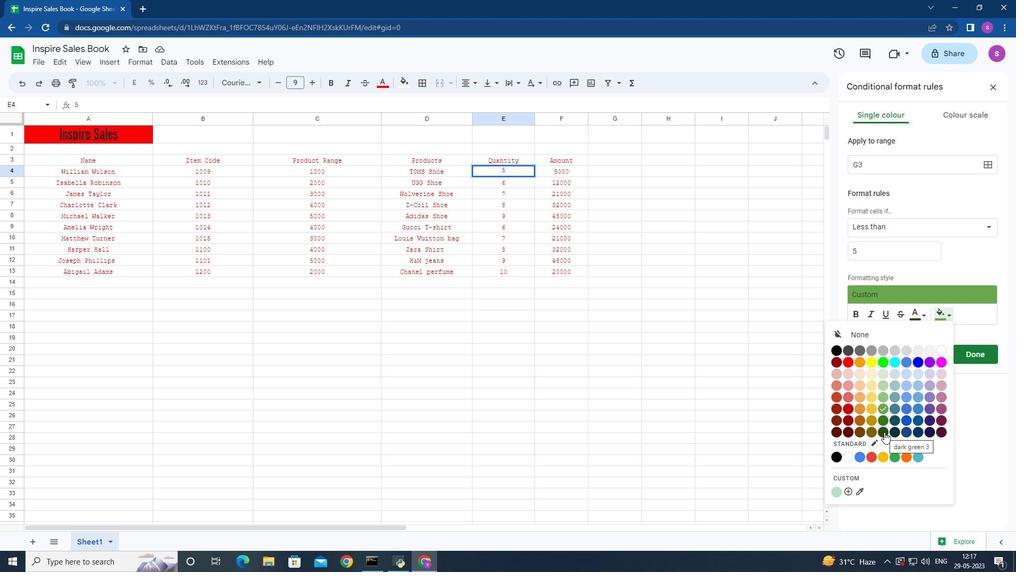 
Action: Mouse moved to (918, 314)
Screenshot: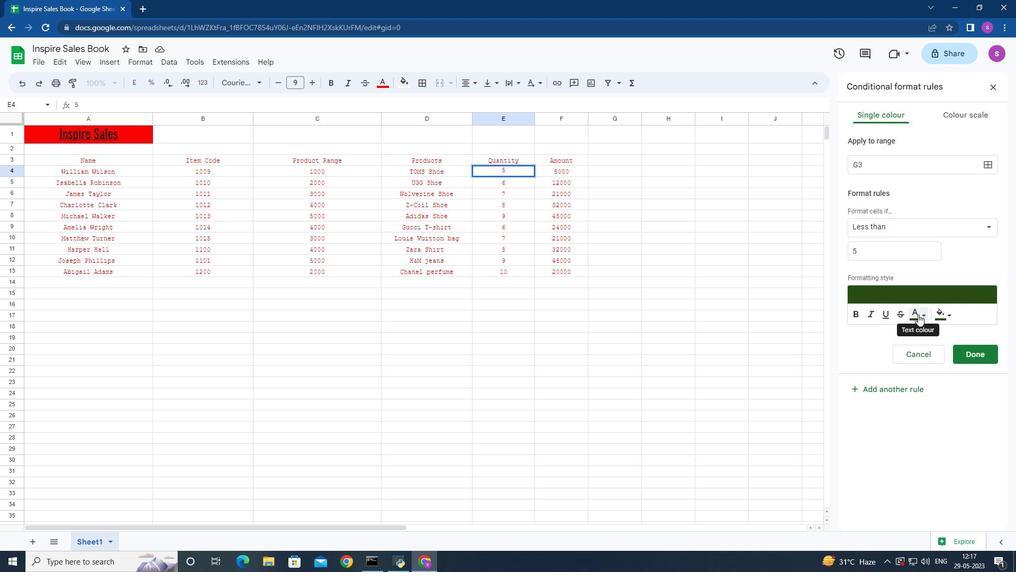 
Action: Mouse pressed left at (918, 314)
Screenshot: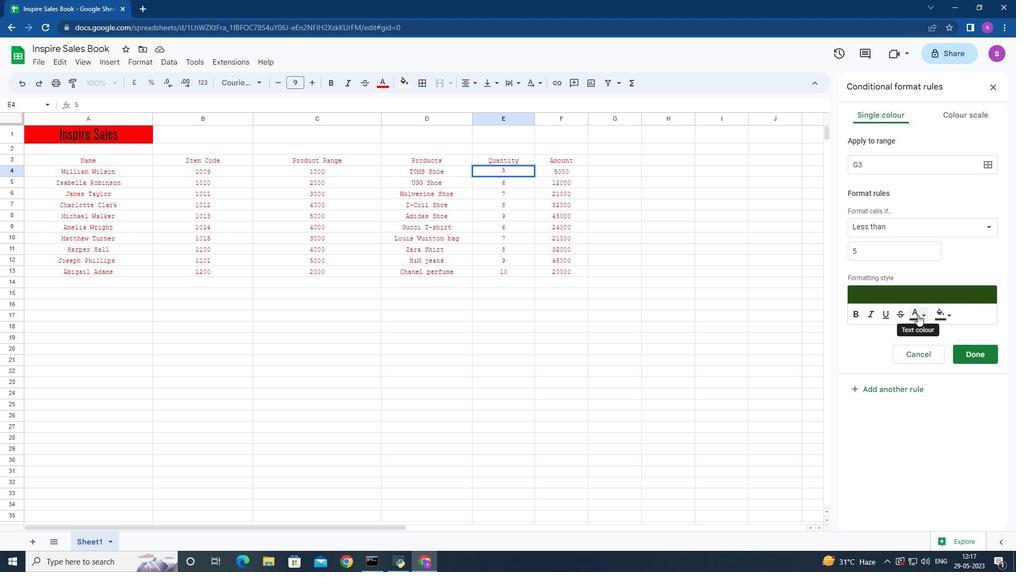 
Action: Mouse moved to (948, 314)
Screenshot: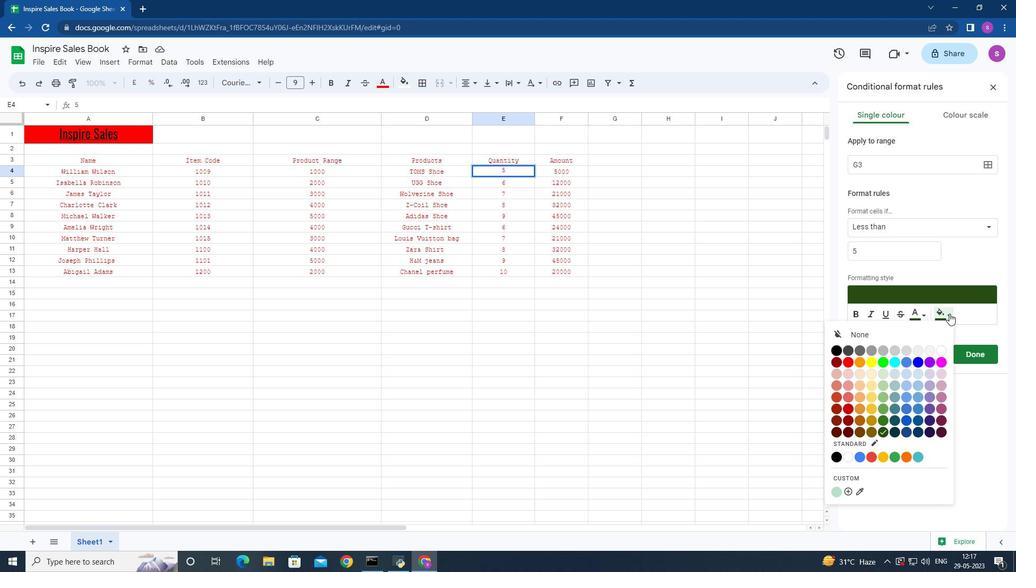 
Action: Mouse pressed left at (948, 314)
Screenshot: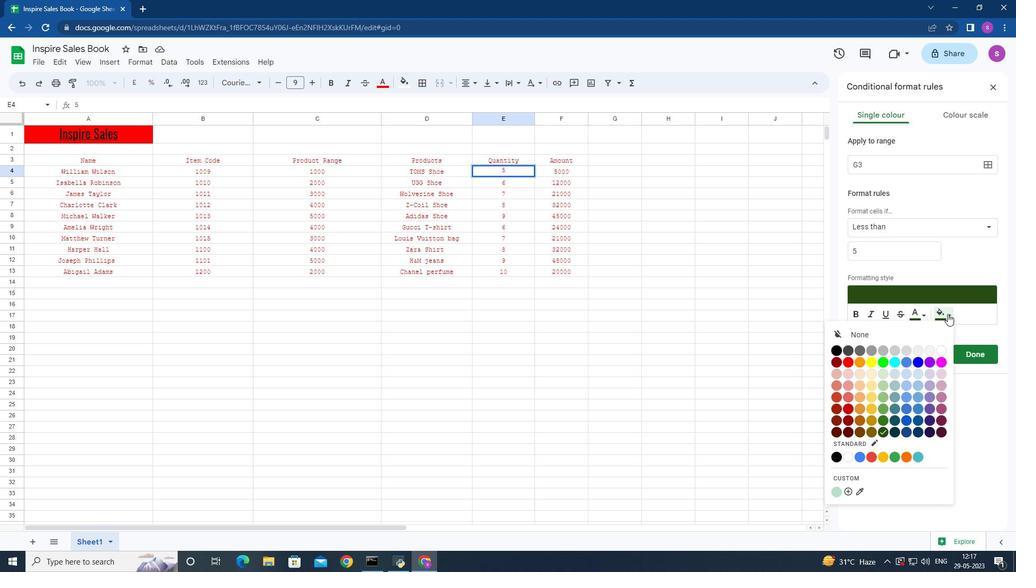 
Action: Mouse pressed left at (948, 314)
Screenshot: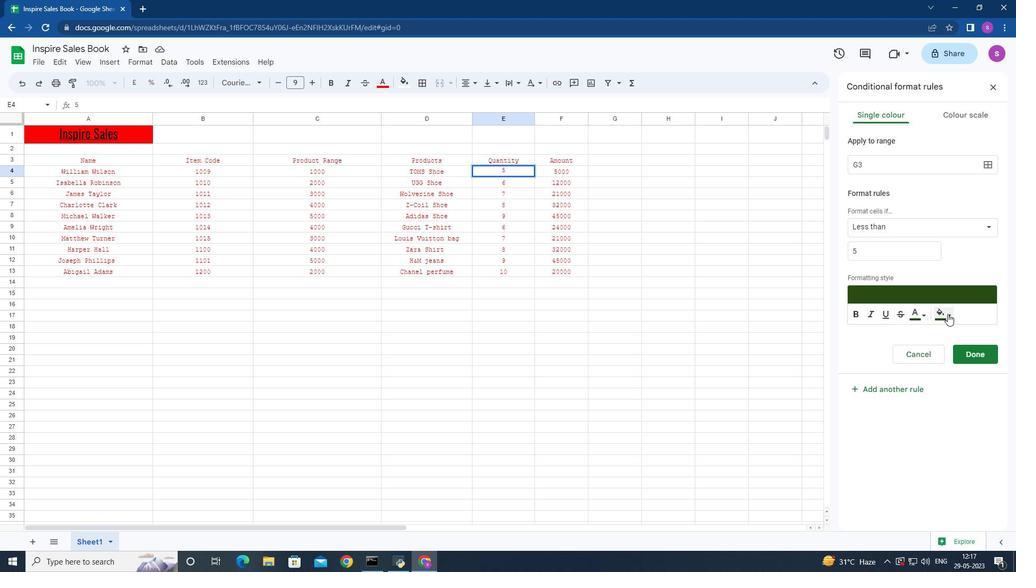 
Action: Mouse moved to (884, 406)
Screenshot: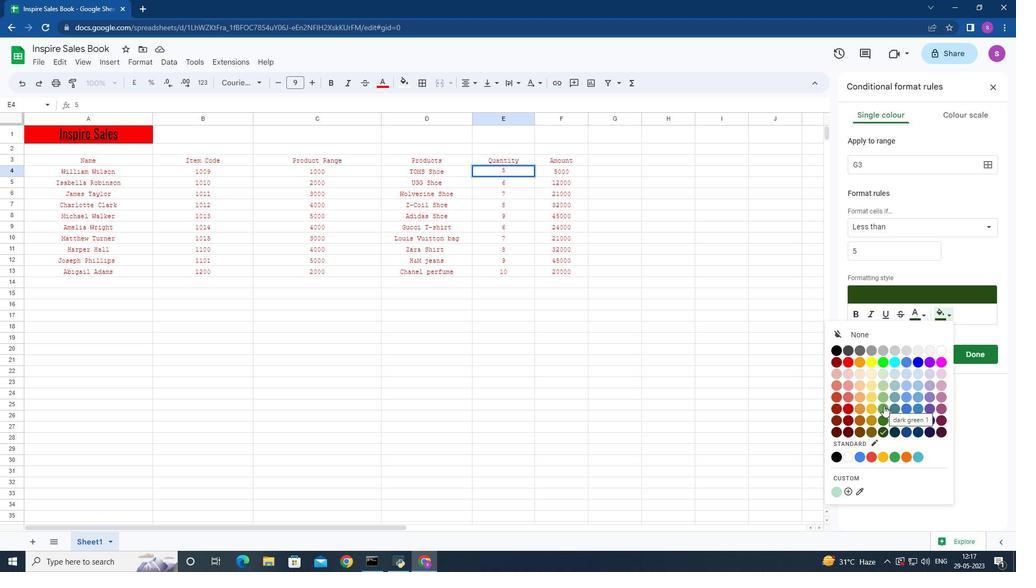 
Action: Mouse pressed left at (884, 406)
Screenshot: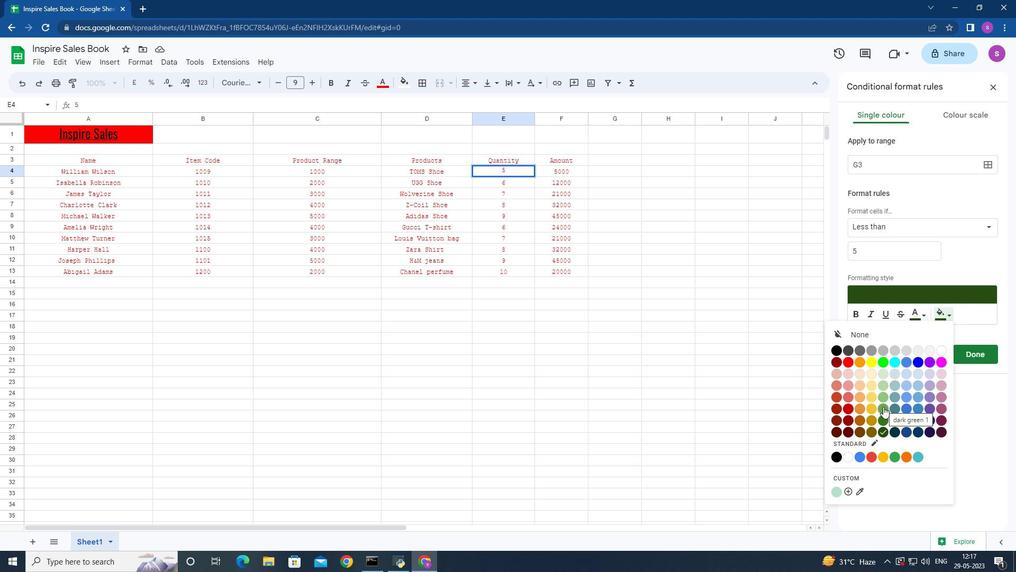 
Action: Mouse moved to (925, 315)
Screenshot: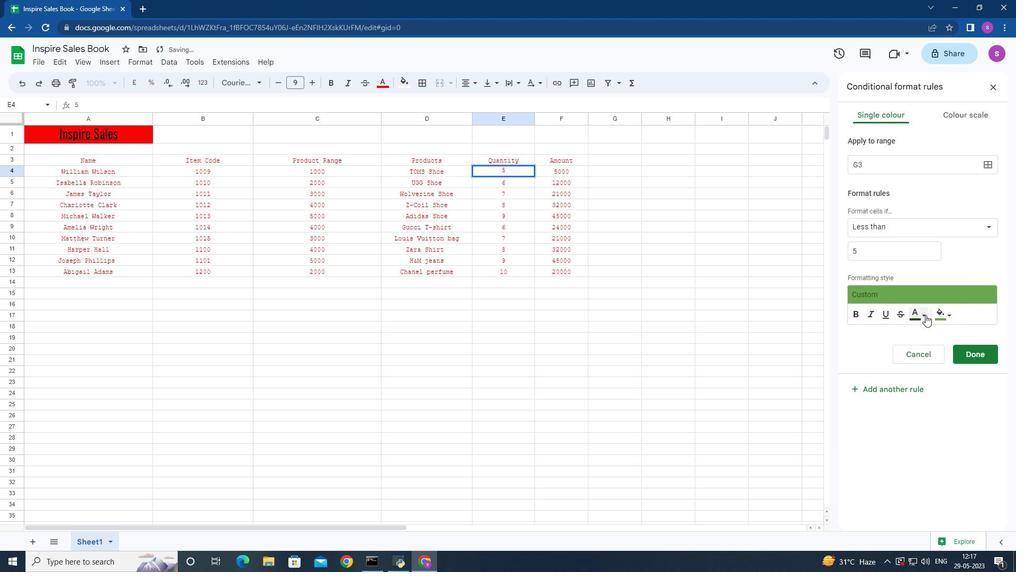 
Action: Mouse pressed left at (925, 315)
Screenshot: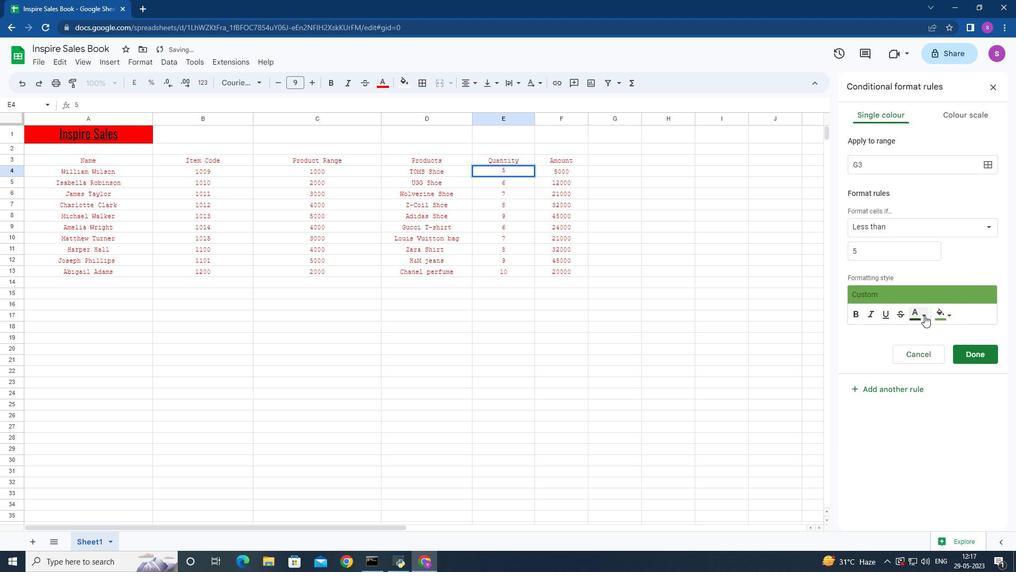 
Action: Mouse moved to (859, 431)
Screenshot: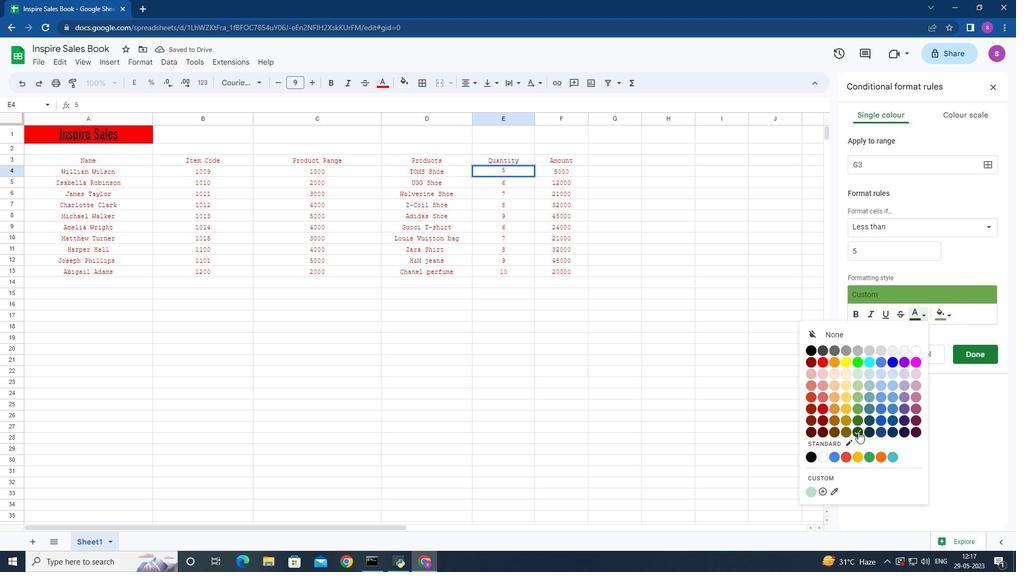 
Action: Mouse pressed left at (859, 431)
Screenshot: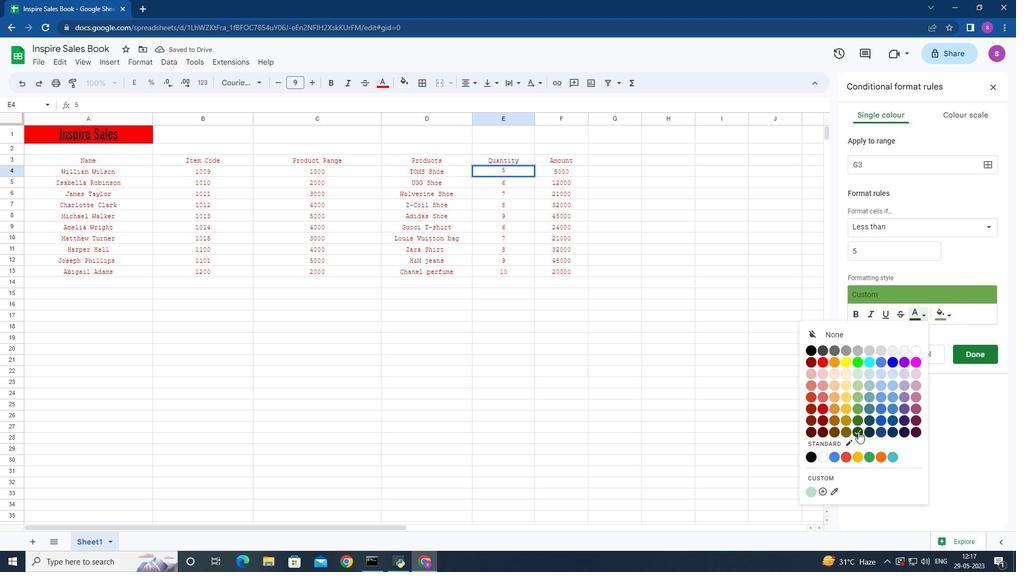 
Action: Mouse moved to (970, 353)
Screenshot: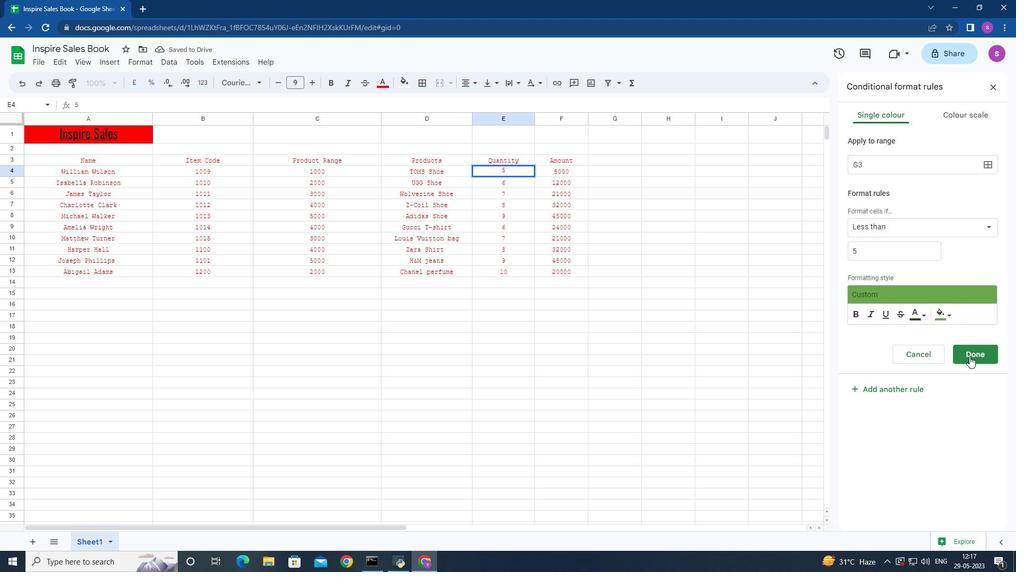 
Action: Mouse pressed left at (970, 353)
Screenshot: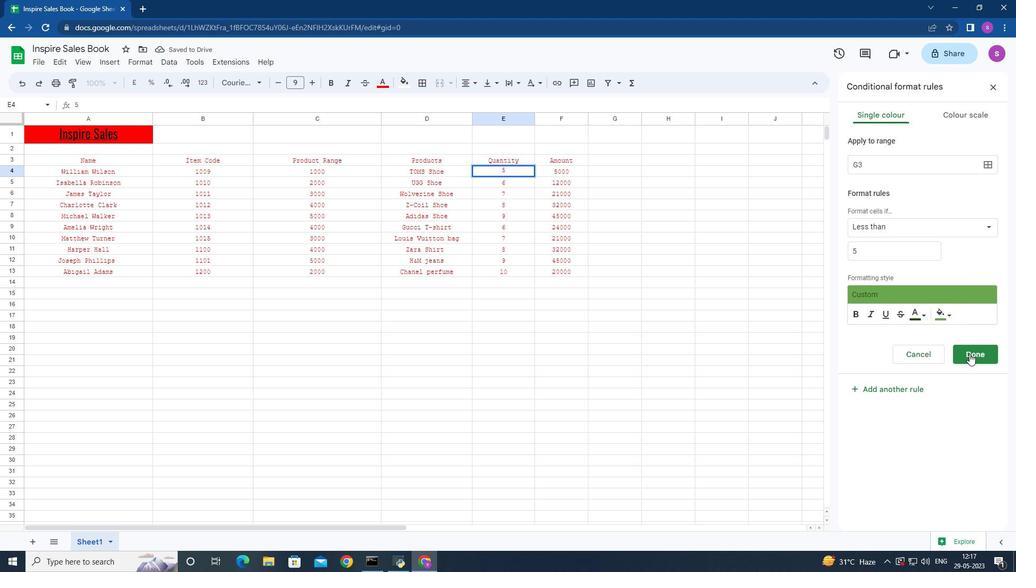 
Action: Mouse moved to (62, 157)
Screenshot: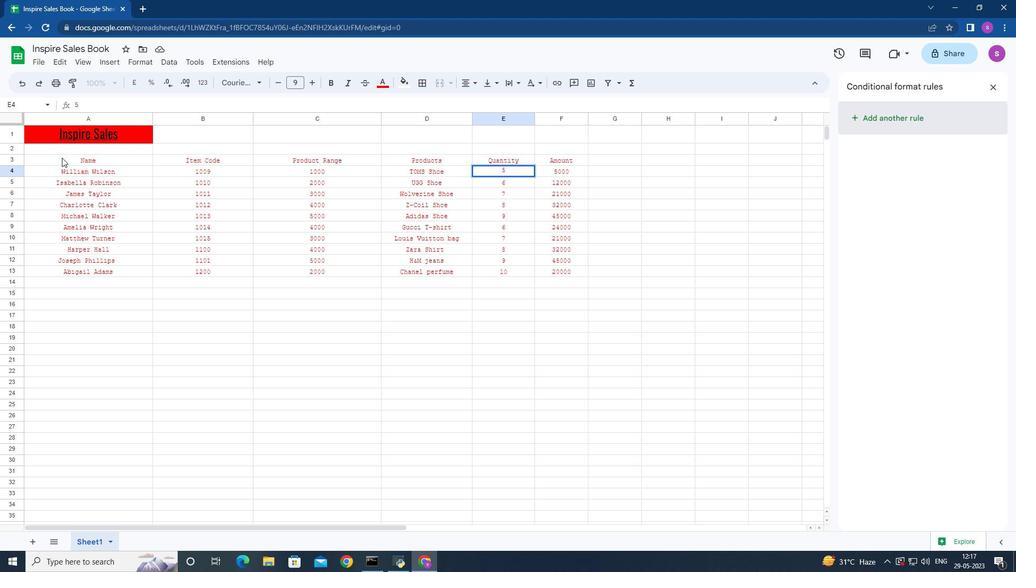 
Action: Mouse pressed left at (62, 157)
Screenshot: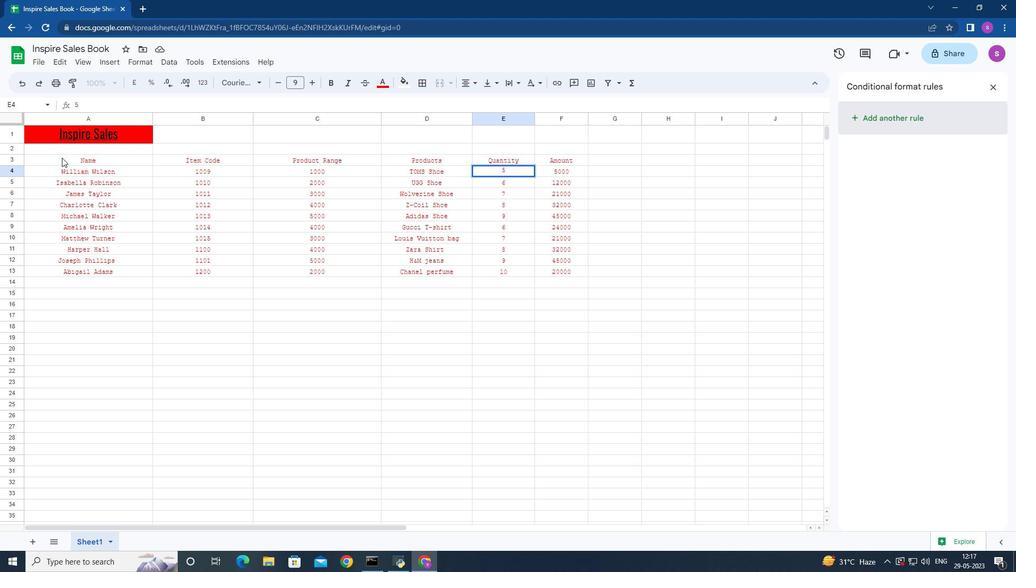 
Action: Mouse moved to (904, 118)
Screenshot: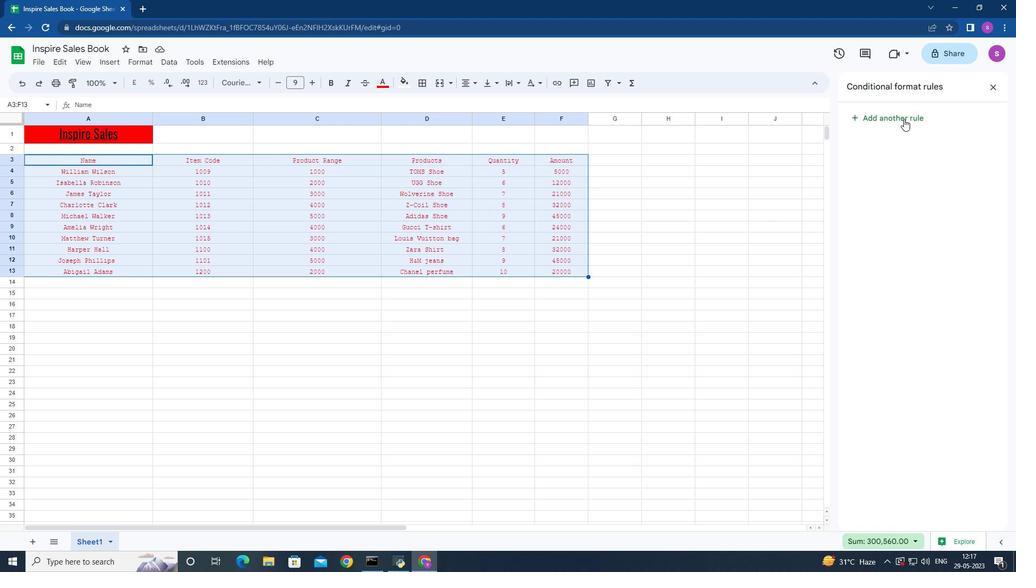 
Action: Mouse pressed left at (904, 118)
Screenshot: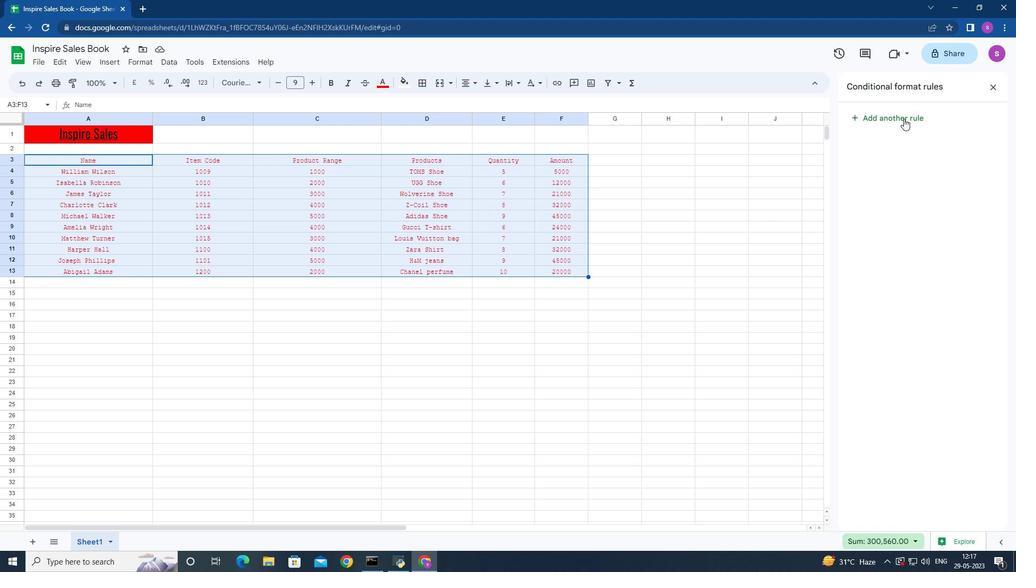 
Action: Mouse moved to (991, 227)
Screenshot: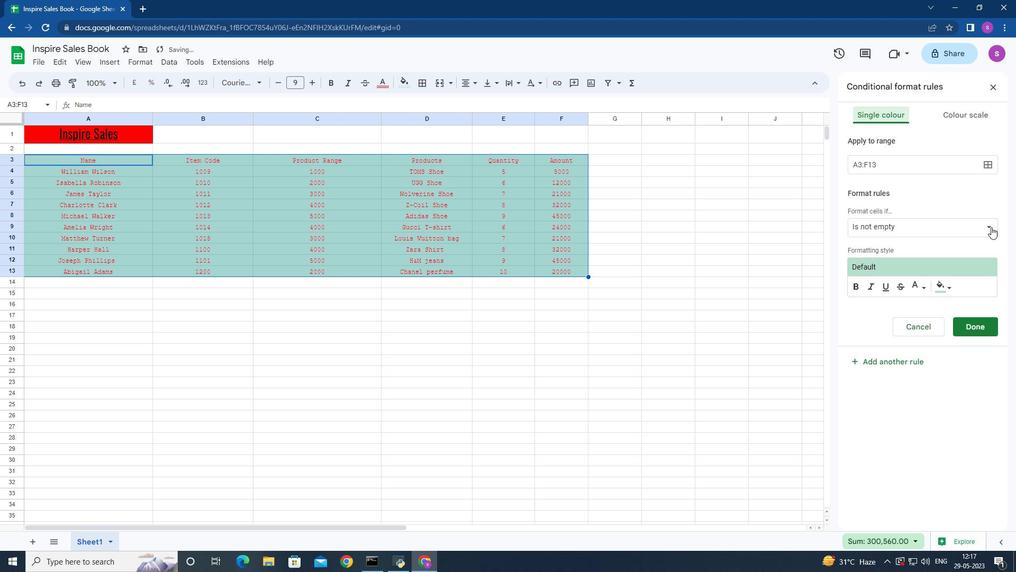 
Action: Mouse pressed left at (991, 227)
Screenshot: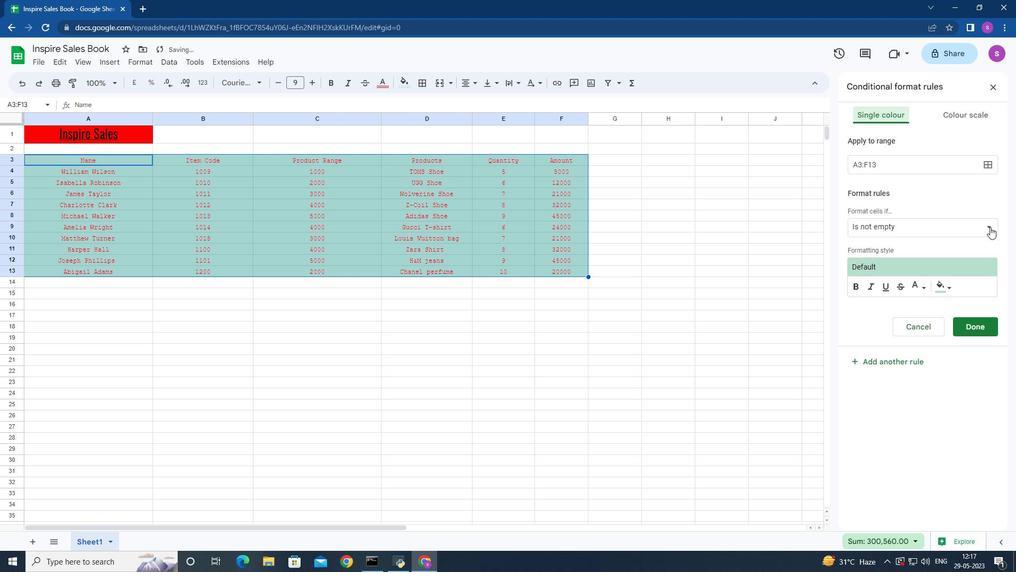 
Action: Mouse moved to (911, 429)
Screenshot: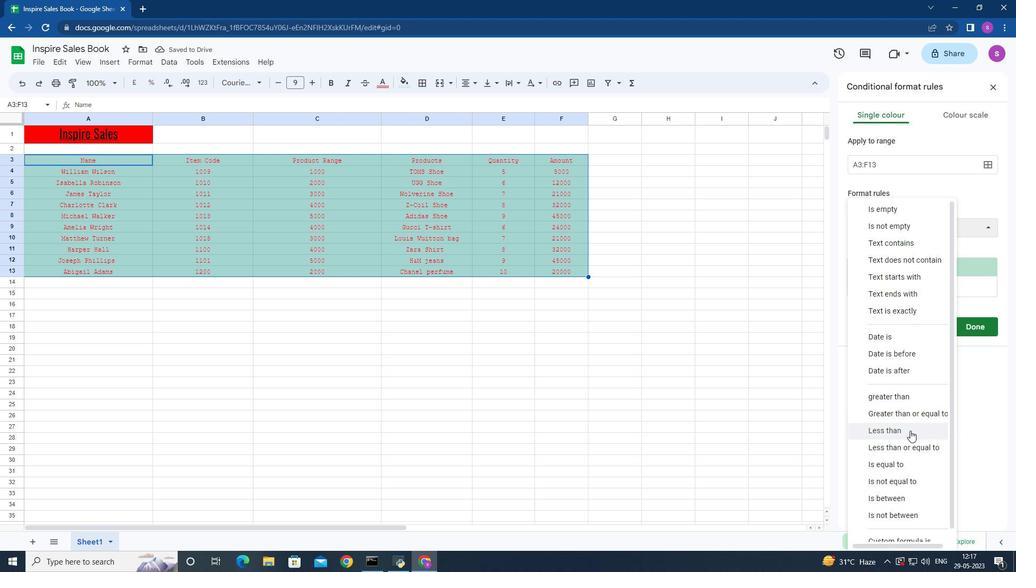 
Action: Mouse pressed left at (911, 429)
Screenshot: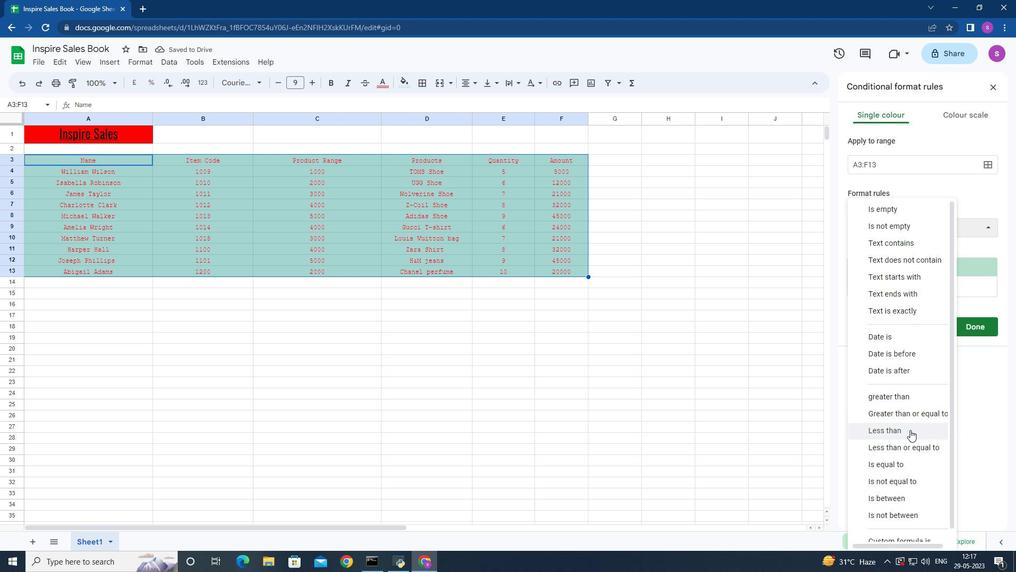 
Action: Mouse moved to (876, 251)
Screenshot: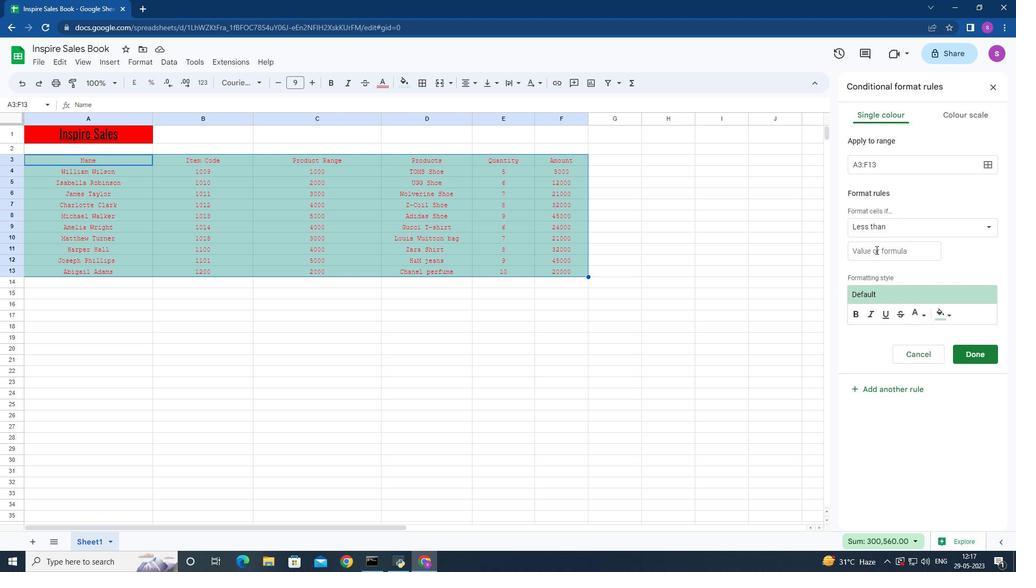 
Action: Mouse pressed left at (876, 251)
Screenshot: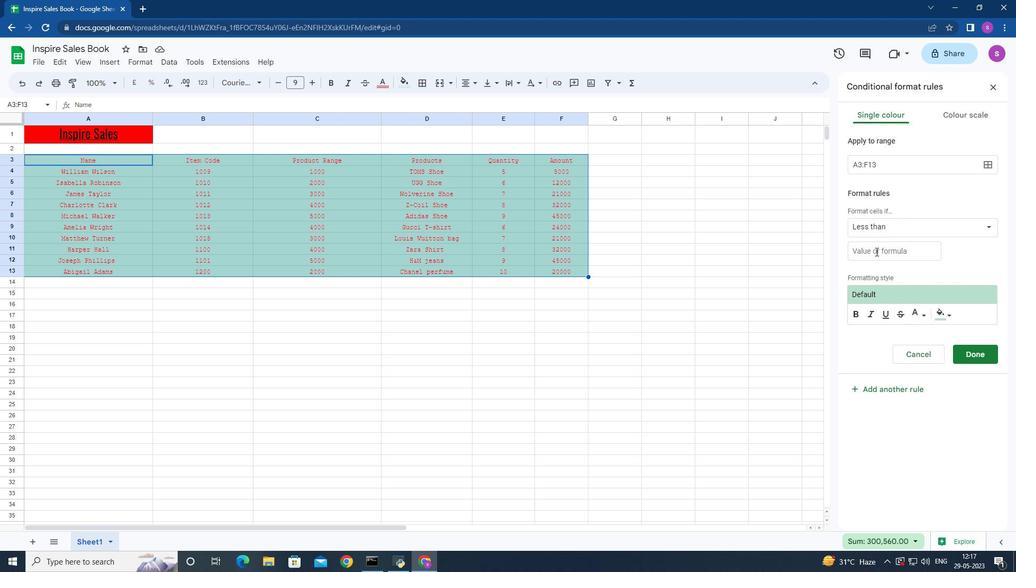 
Action: Key pressed 5
Screenshot: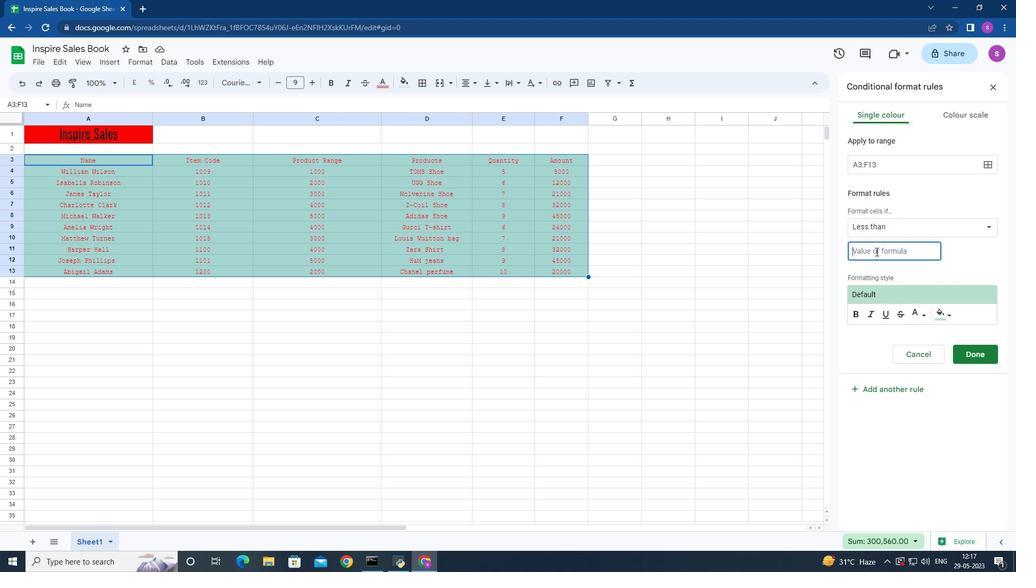 
Action: Mouse moved to (946, 314)
Screenshot: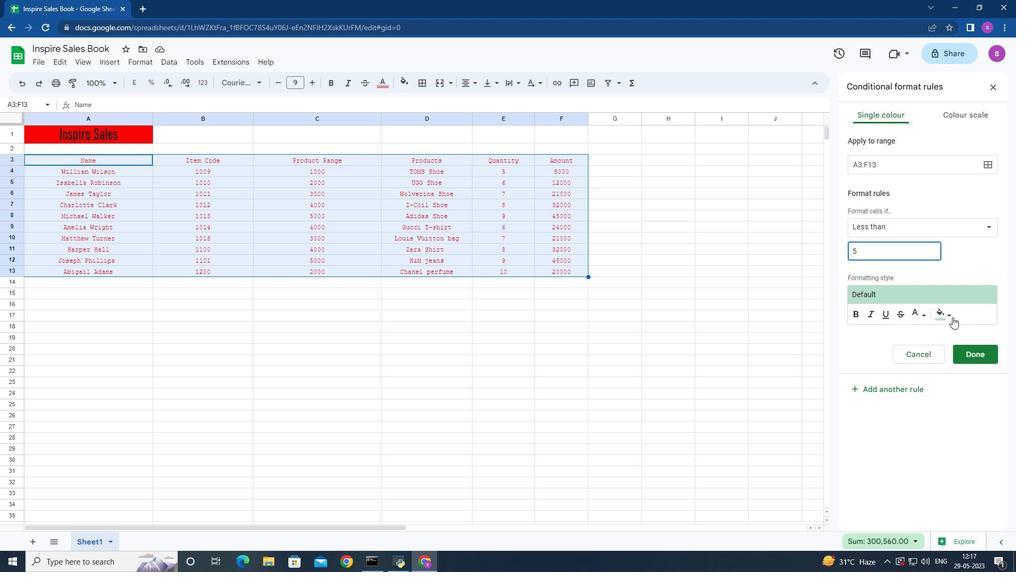 
Action: Mouse pressed left at (946, 314)
Screenshot: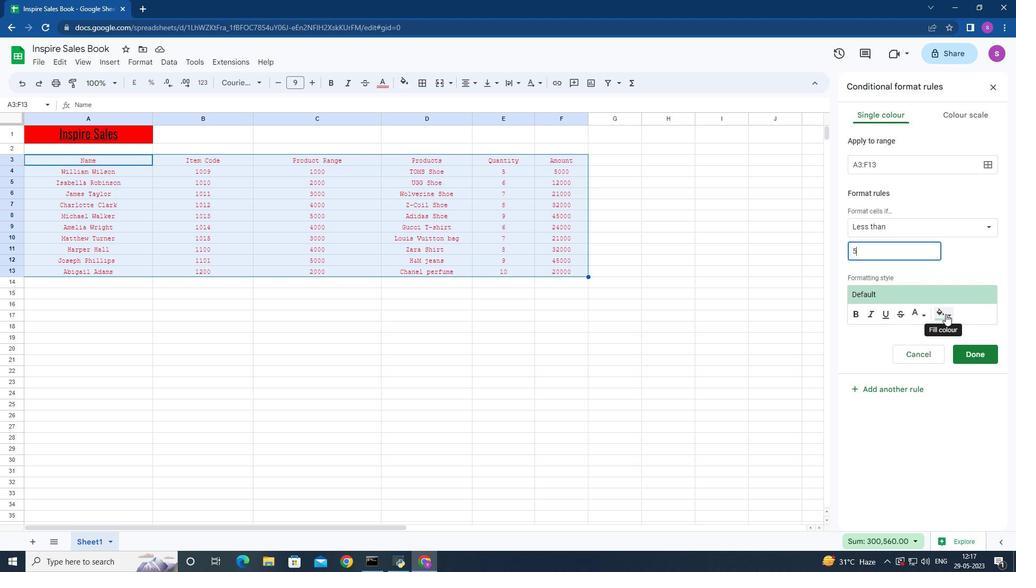 
Action: Mouse moved to (882, 407)
Screenshot: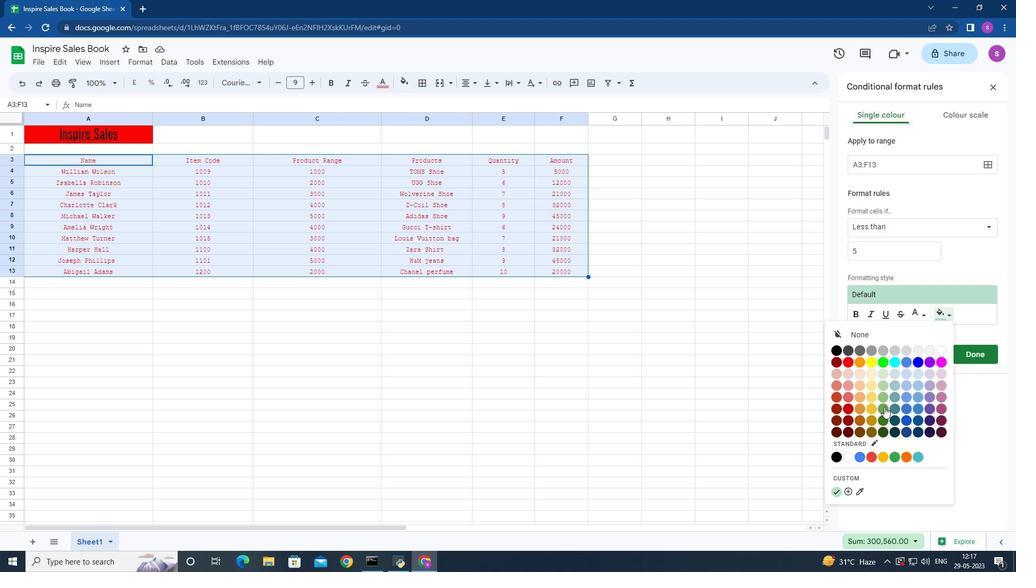 
Action: Mouse pressed left at (882, 407)
Screenshot: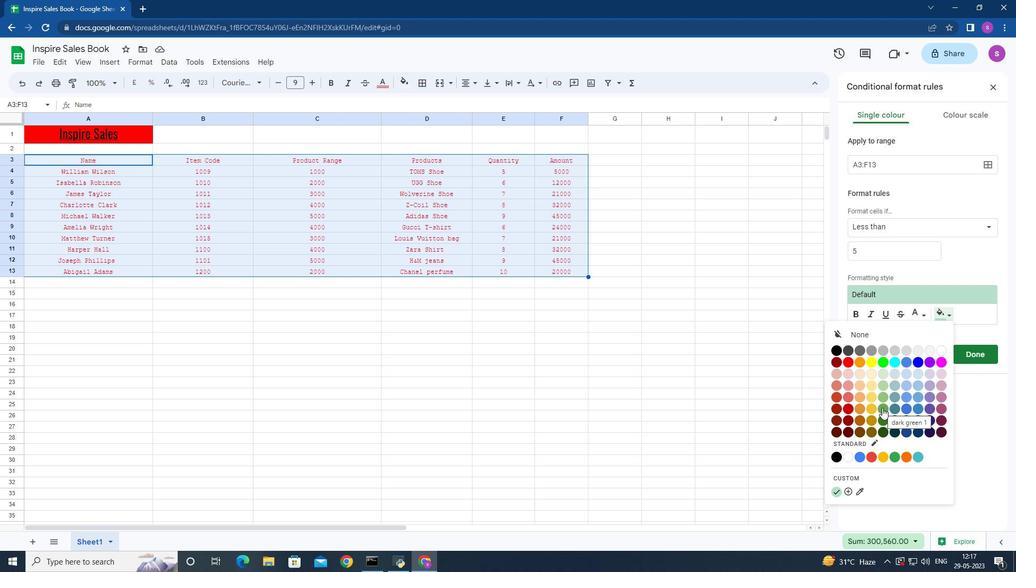 
Action: Mouse moved to (923, 316)
Screenshot: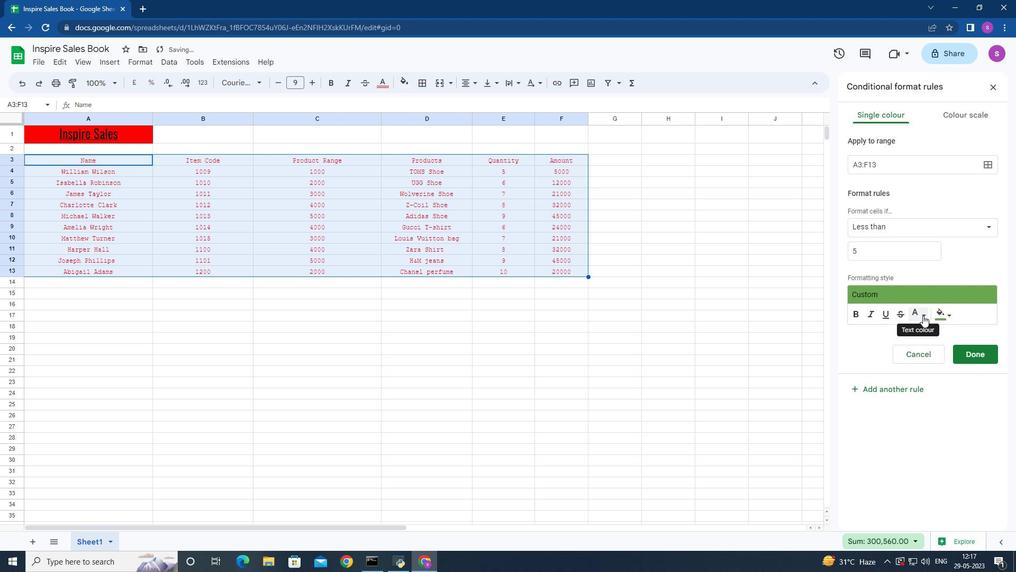 
Action: Mouse pressed left at (923, 316)
Screenshot: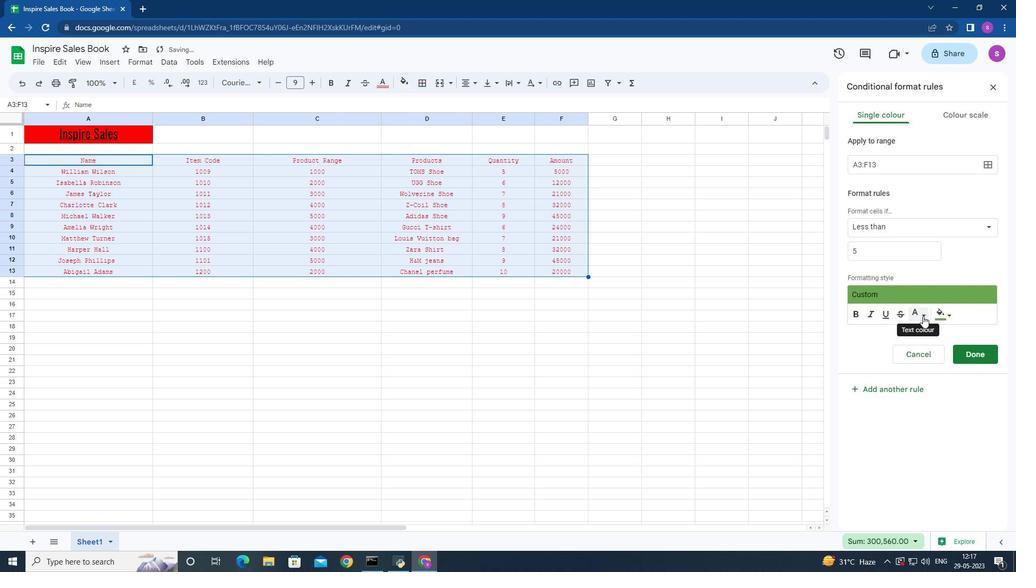 
Action: Mouse moved to (856, 430)
Screenshot: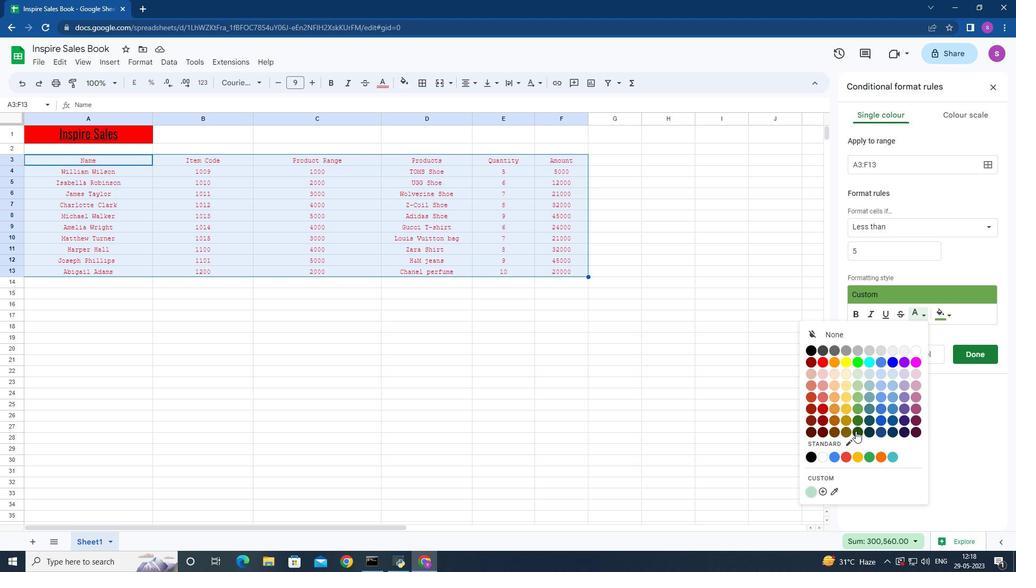 
Action: Mouse pressed left at (856, 430)
Screenshot: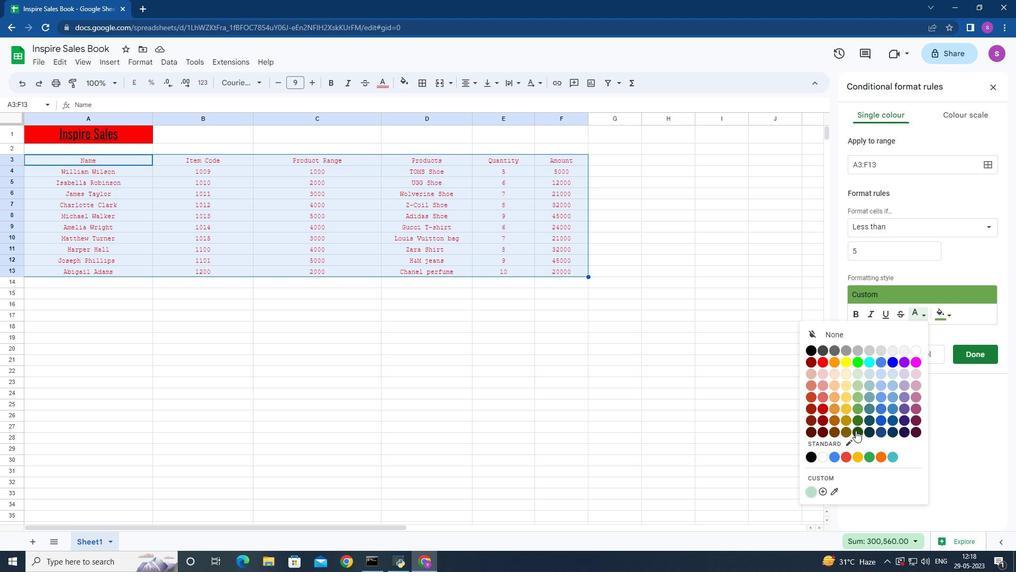 
Action: Mouse moved to (969, 349)
Screenshot: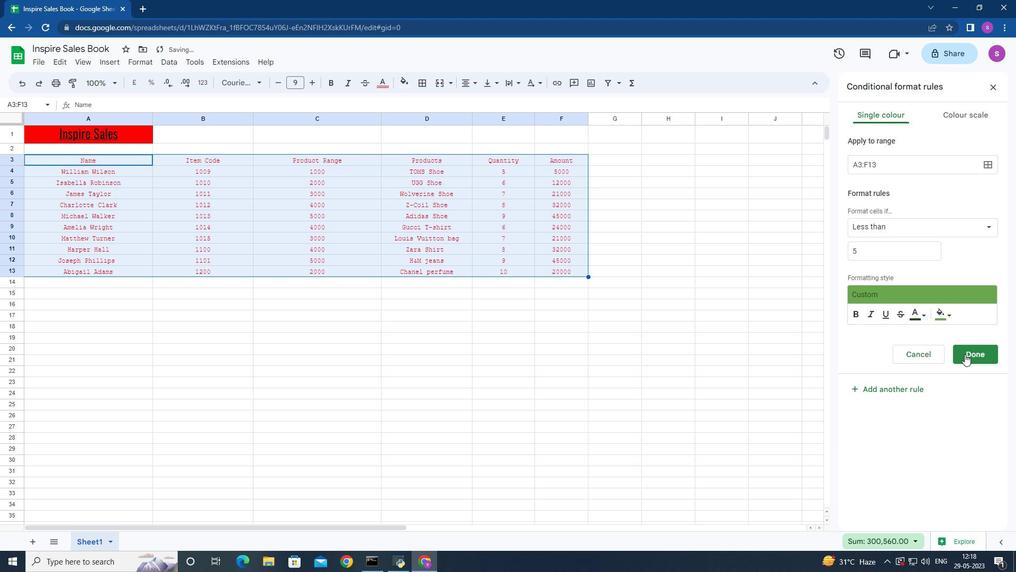 
Action: Mouse pressed left at (969, 349)
Screenshot: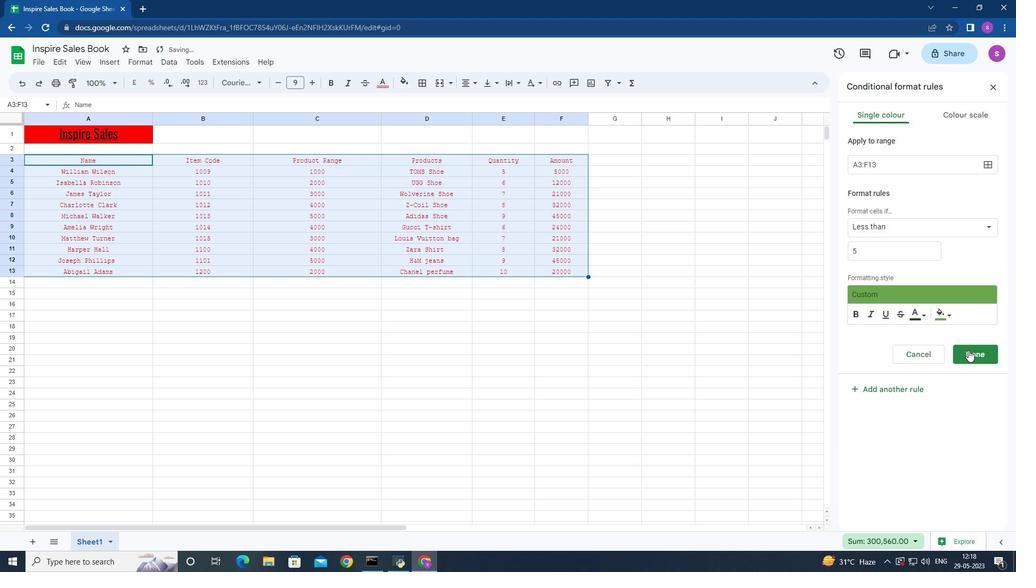 
Action: Mouse moved to (104, 158)
Screenshot: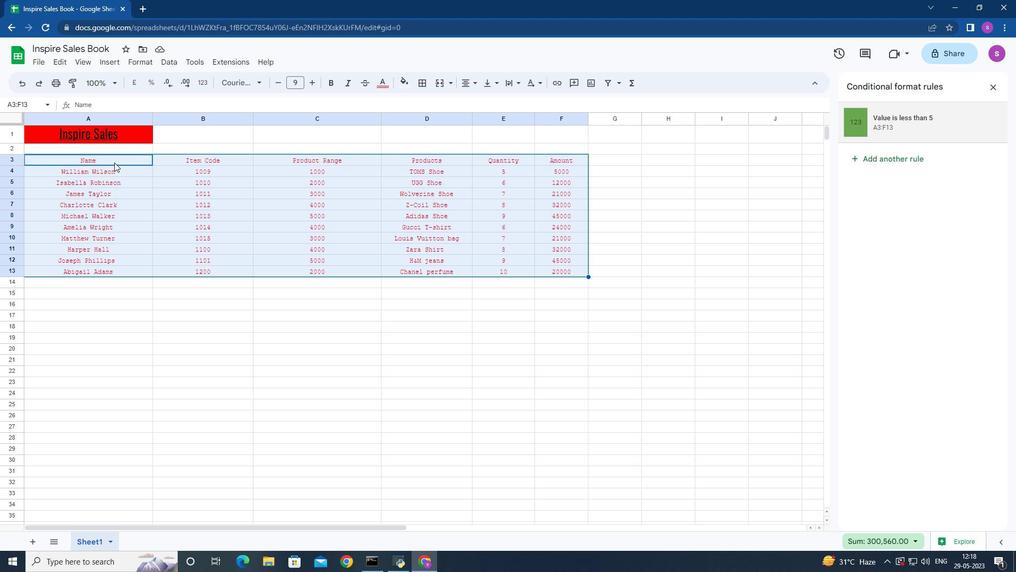 
Action: Mouse pressed left at (104, 158)
Screenshot: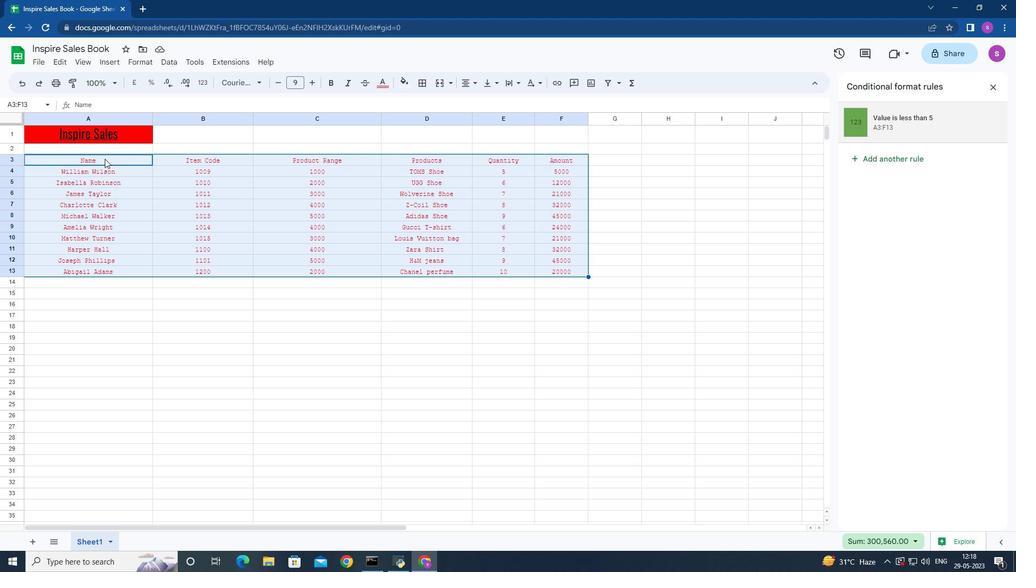 
Action: Mouse moved to (904, 115)
Screenshot: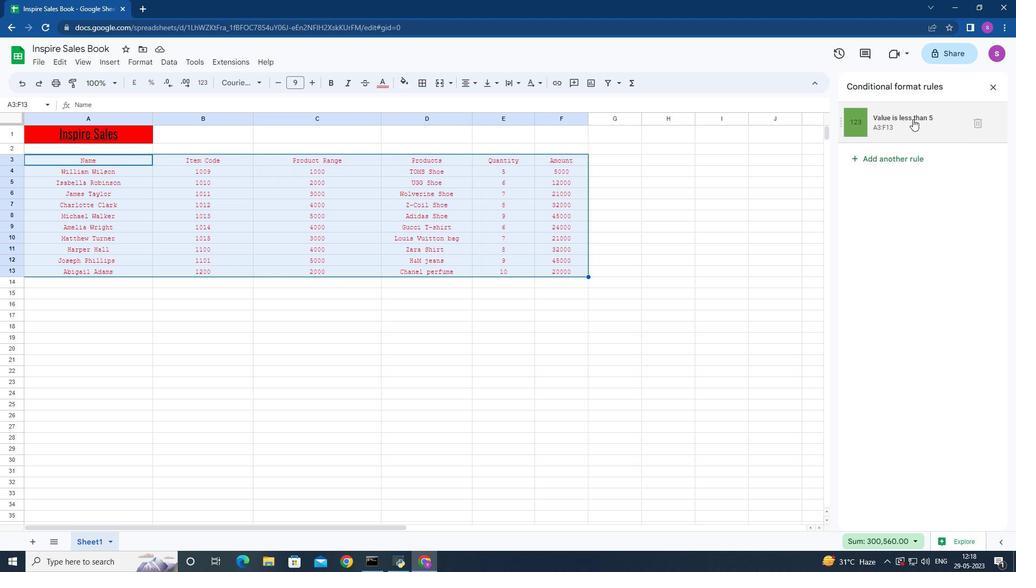 
Action: Mouse pressed left at (904, 115)
Screenshot: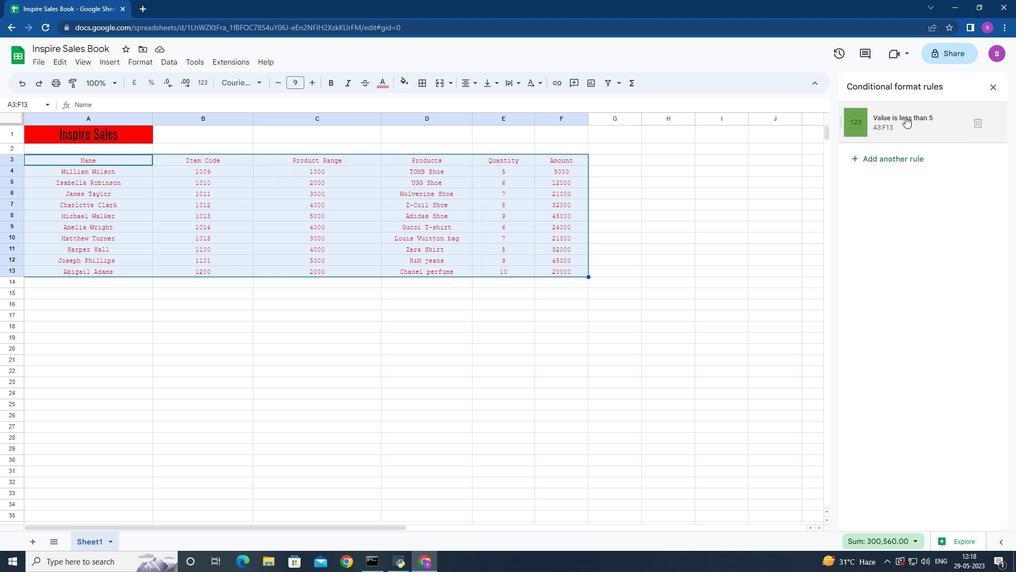 
Action: Mouse moved to (975, 349)
Screenshot: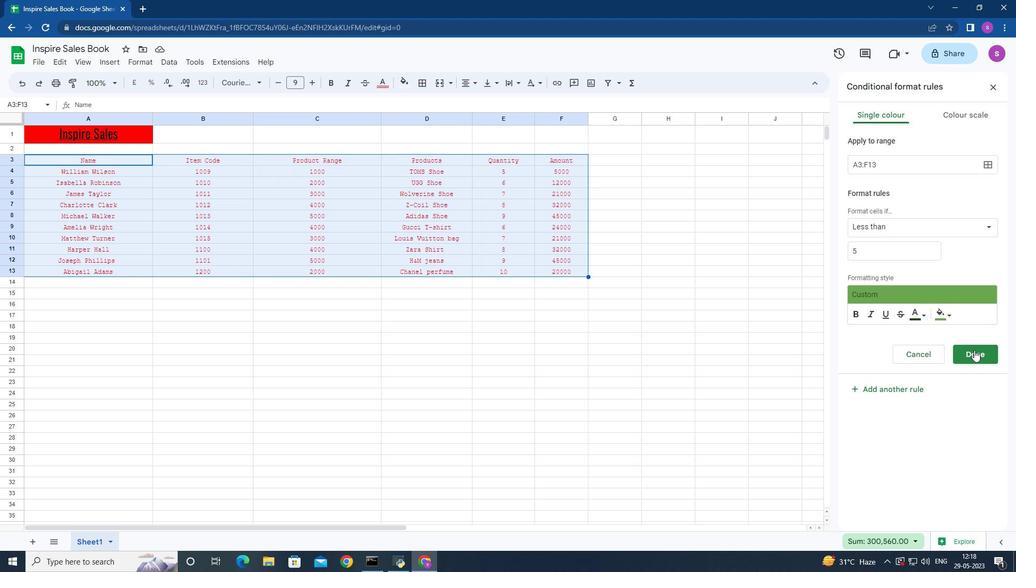 
Action: Mouse pressed left at (975, 349)
Screenshot: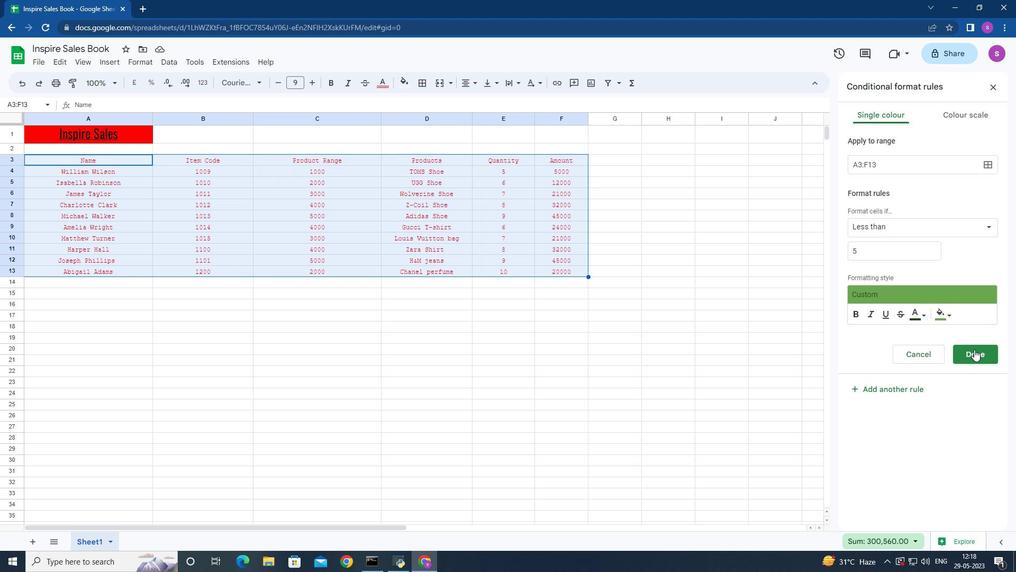 
Action: Mouse moved to (774, 183)
Screenshot: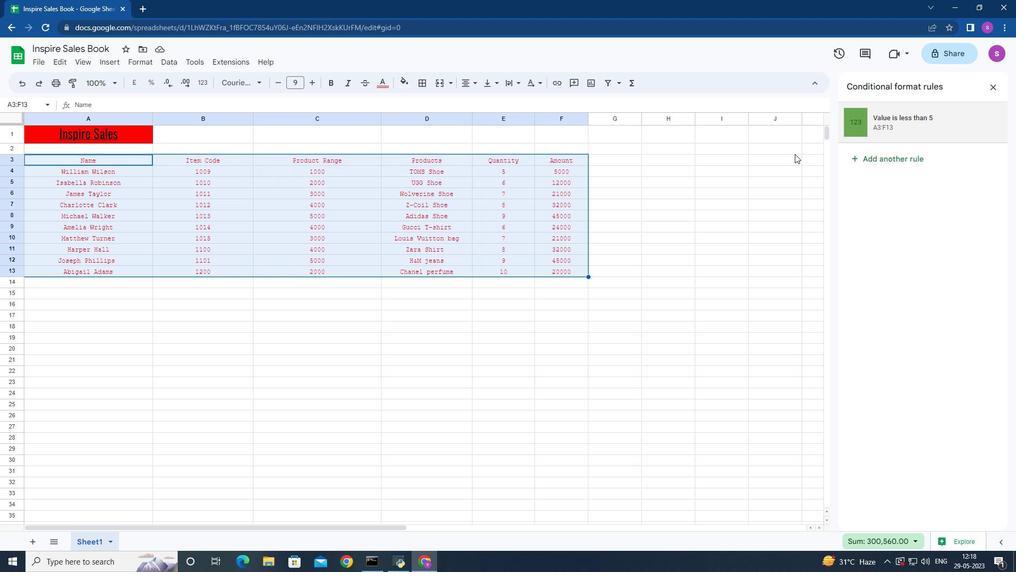 
